 Task: Add Attachment from computer to Card Card0000000005 in Board Board0000000002 in Workspace WS0000000001 in Trello. Add Cover Purple to Card Card0000000005 in Board Board0000000002 in Workspace WS0000000001 in Trello. Add "Move Card To …" Button titled Button0000000005 to "top" of the list "To Do" to Card Card0000000005 in Board Board0000000002 in Workspace WS0000000001 in Trello. Add Description DS0000000005 to Card Card0000000005 in Board Board0000000002 in Workspace WS0000000001 in Trello. Add Comment CM0000000005 to Card Card0000000005 in Board Board0000000002 in Workspace WS0000000001 in Trello
Action: Mouse moved to (418, 293)
Screenshot: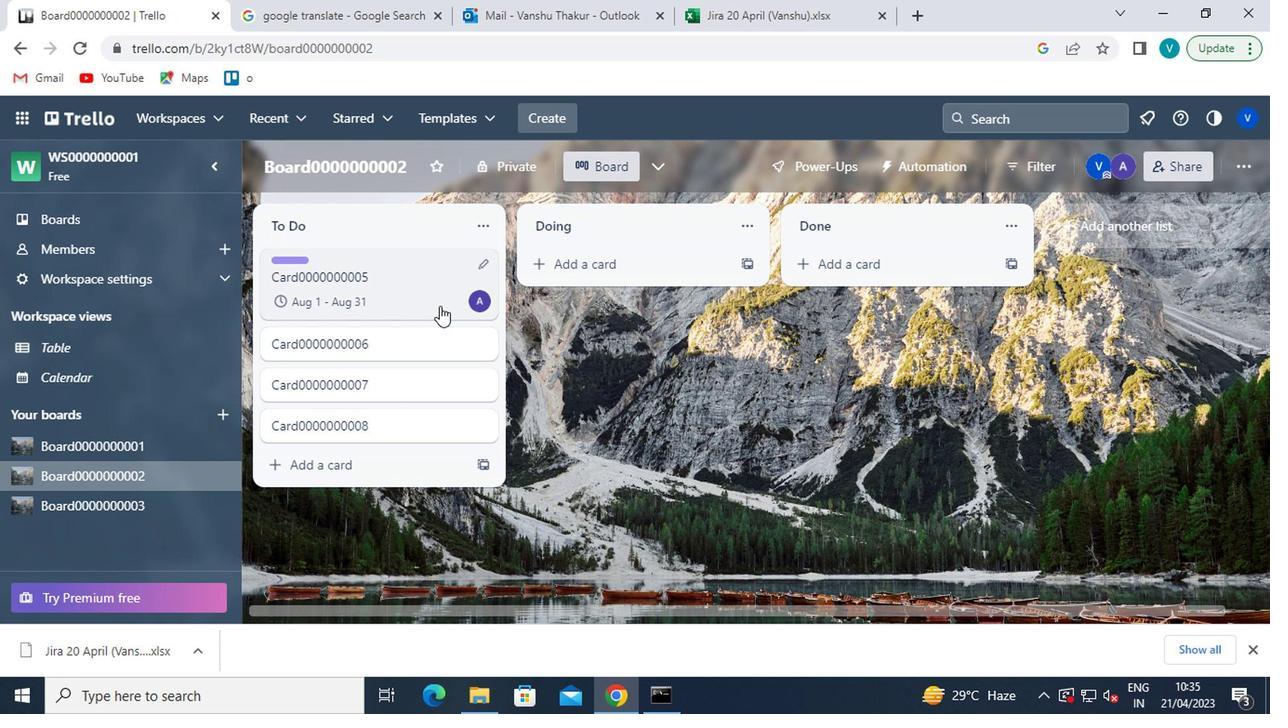 
Action: Mouse pressed left at (418, 293)
Screenshot: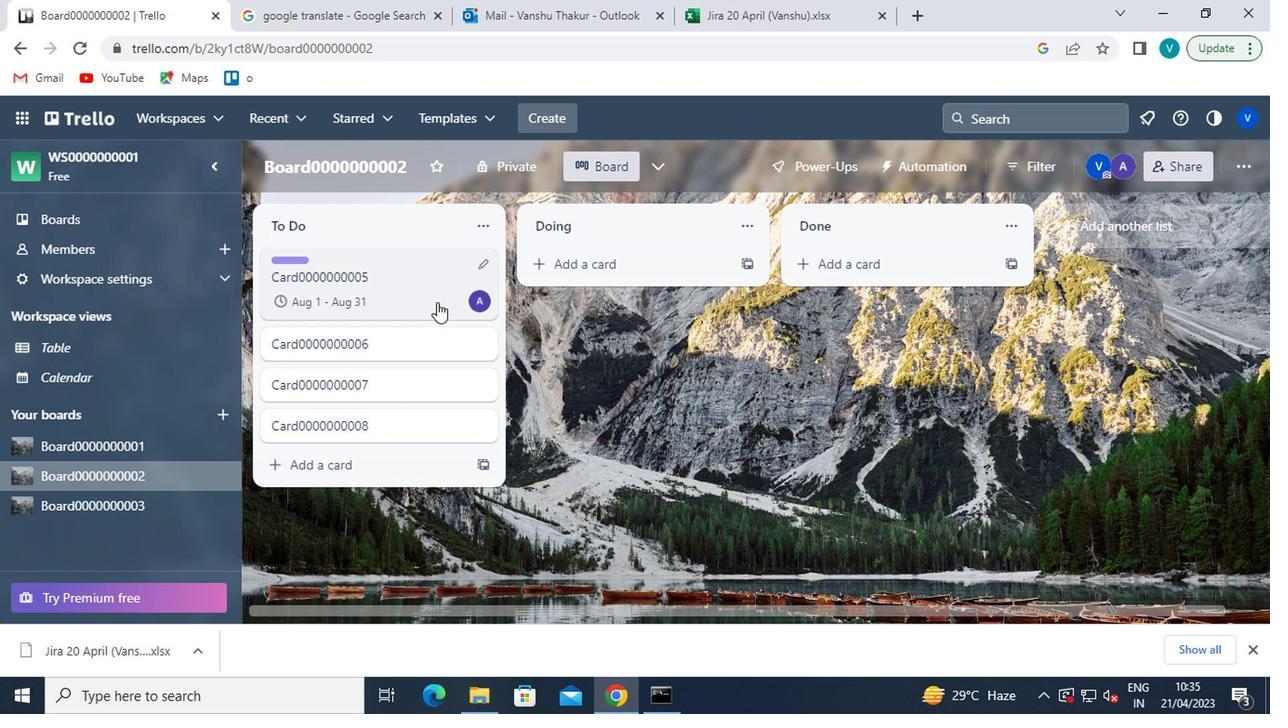 
Action: Mouse moved to (887, 487)
Screenshot: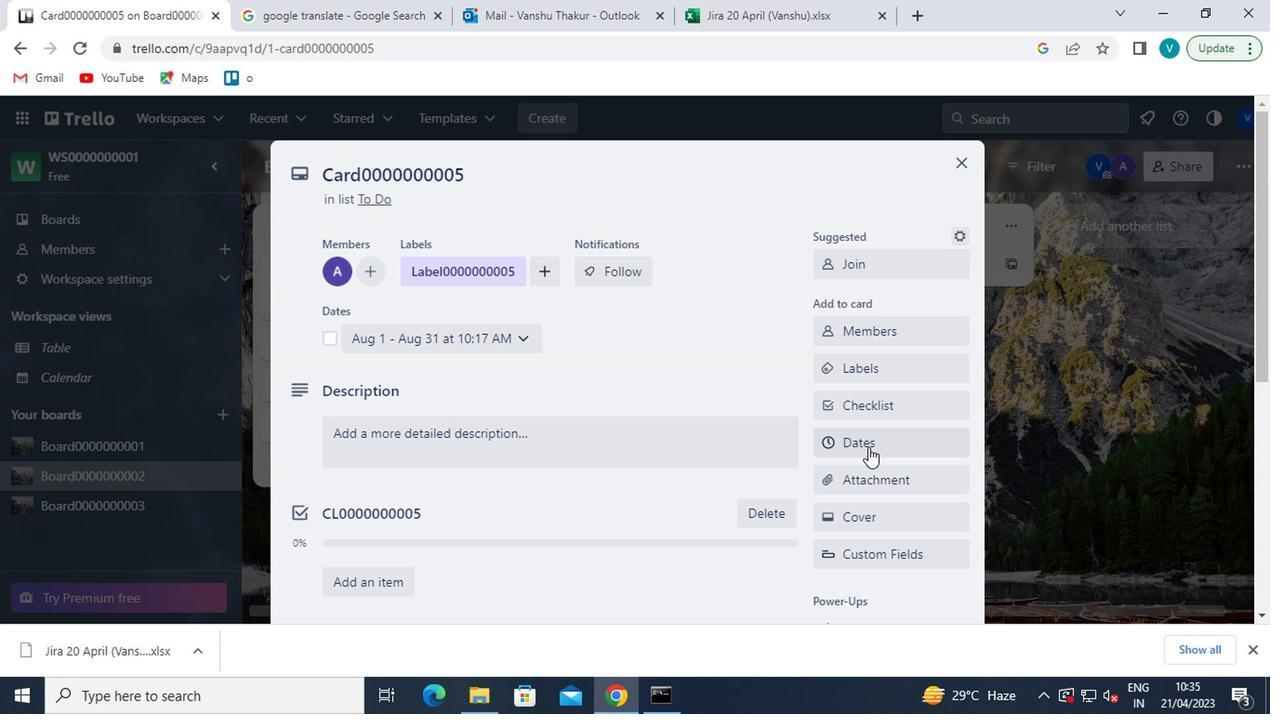 
Action: Mouse pressed left at (887, 487)
Screenshot: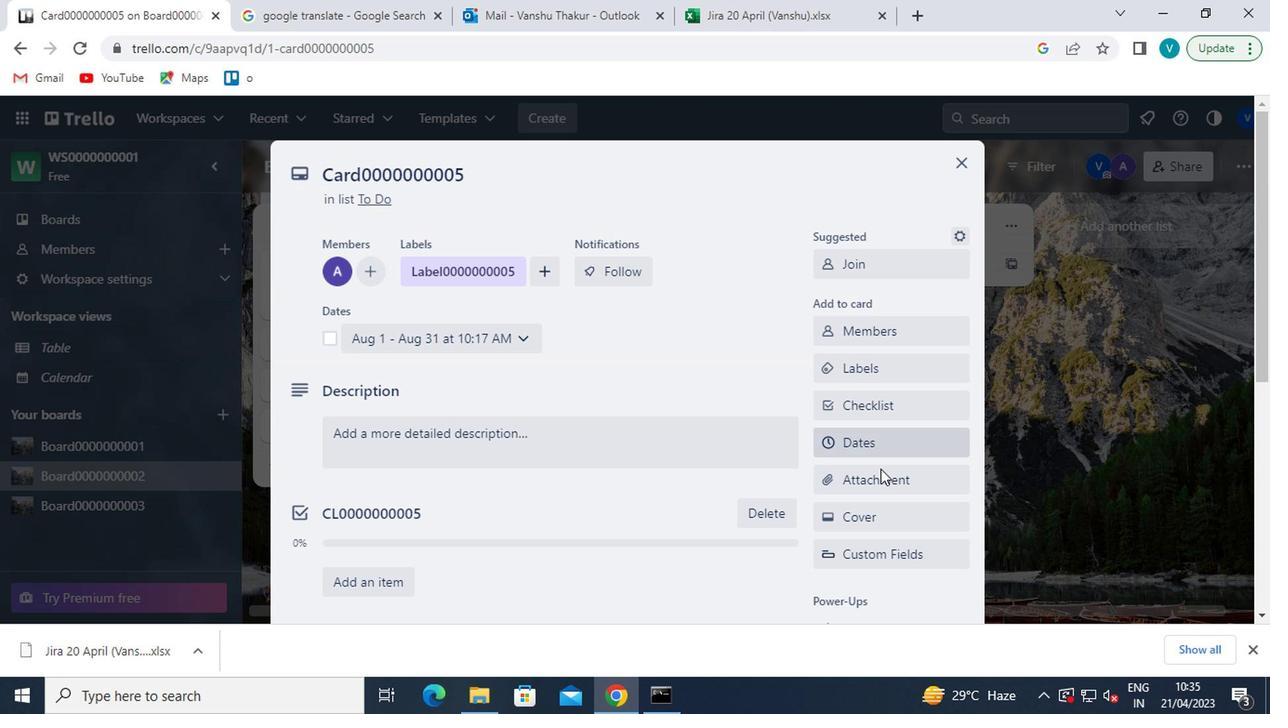 
Action: Mouse moved to (860, 197)
Screenshot: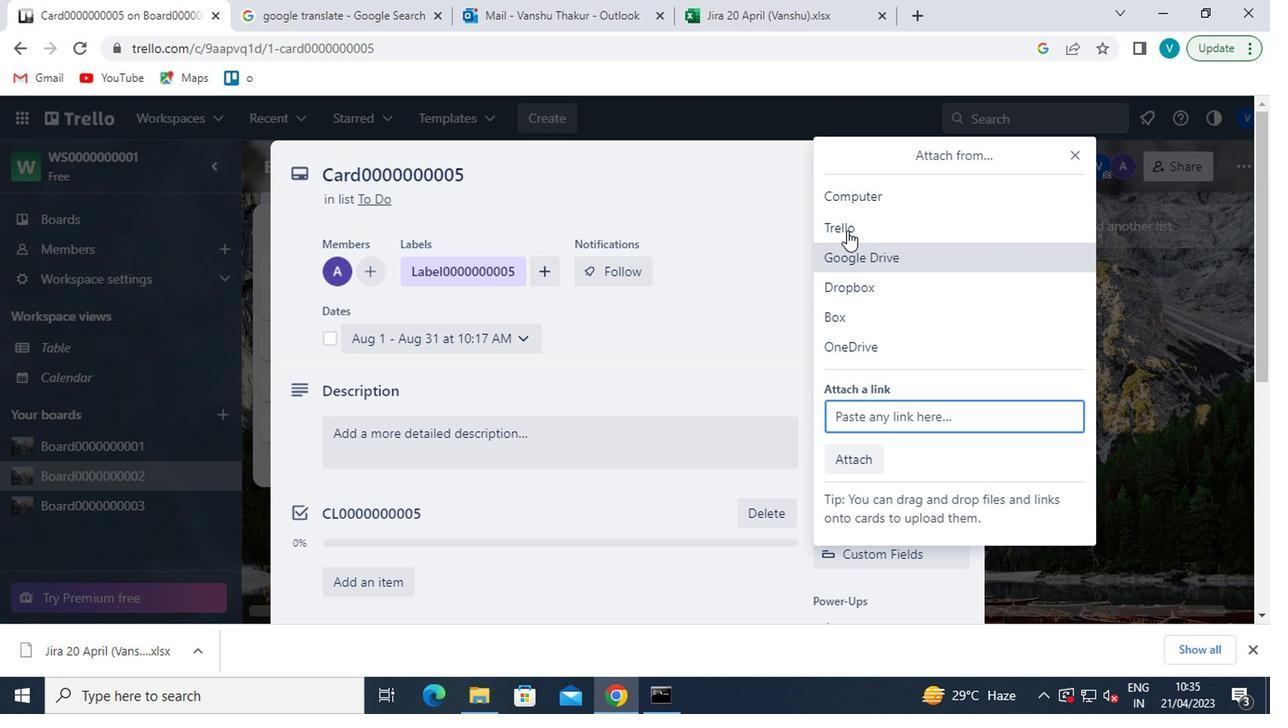 
Action: Mouse pressed left at (860, 197)
Screenshot: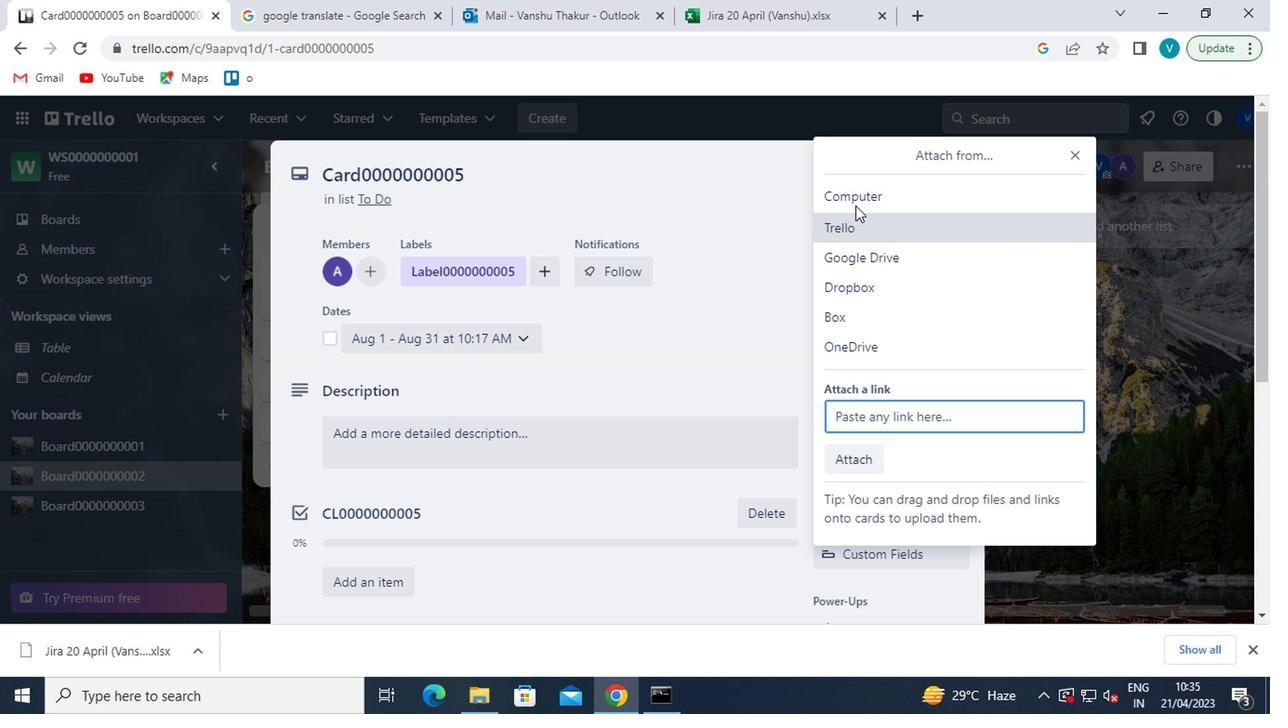 
Action: Mouse moved to (279, 309)
Screenshot: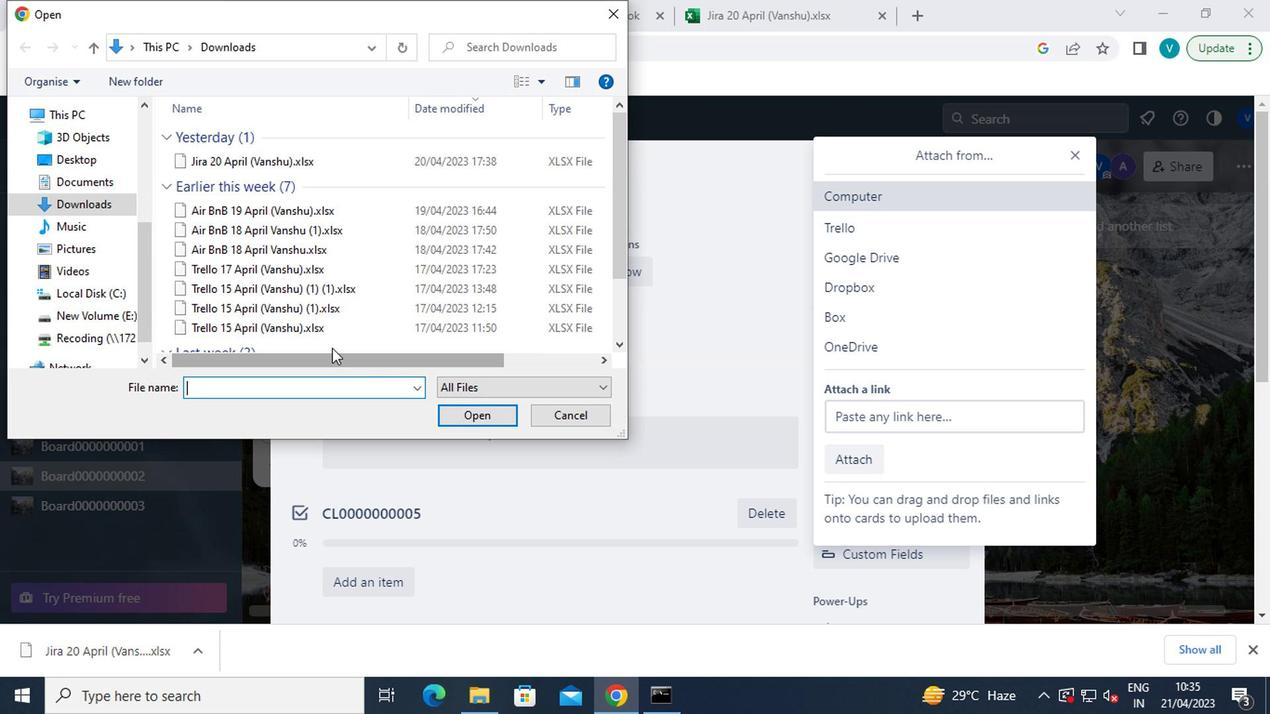 
Action: Mouse scrolled (279, 308) with delta (0, 0)
Screenshot: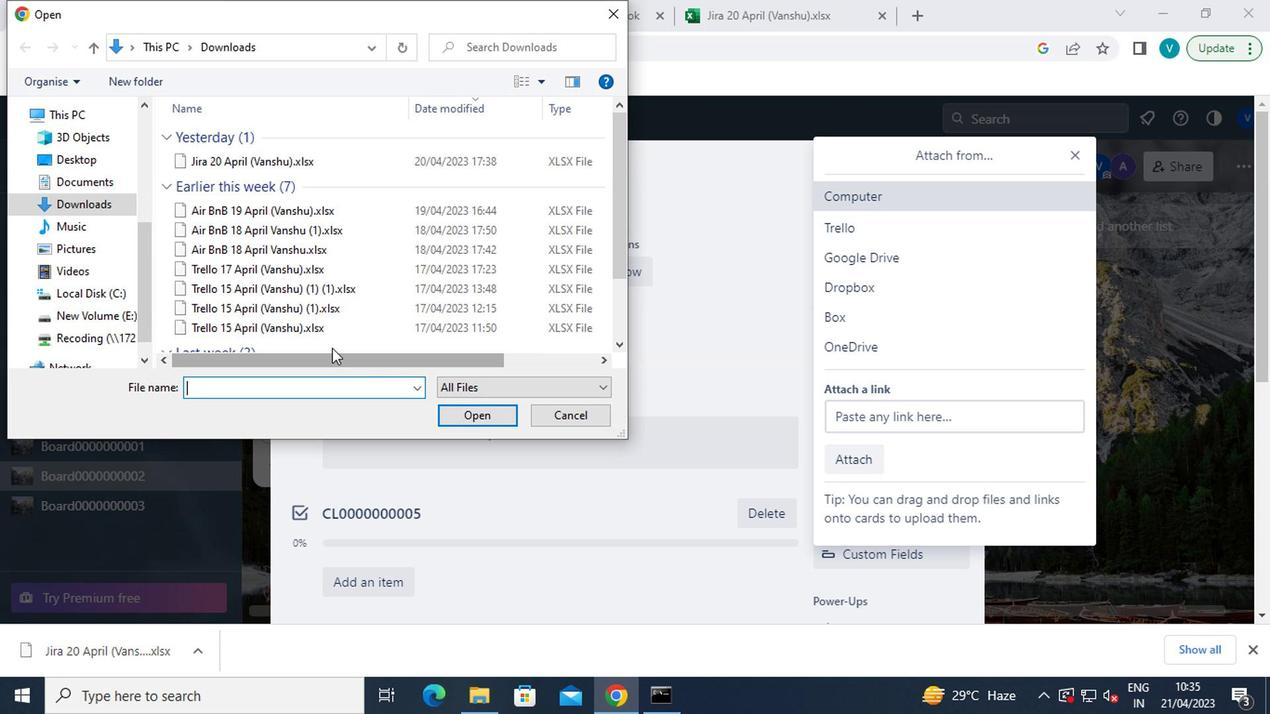 
Action: Mouse moved to (277, 306)
Screenshot: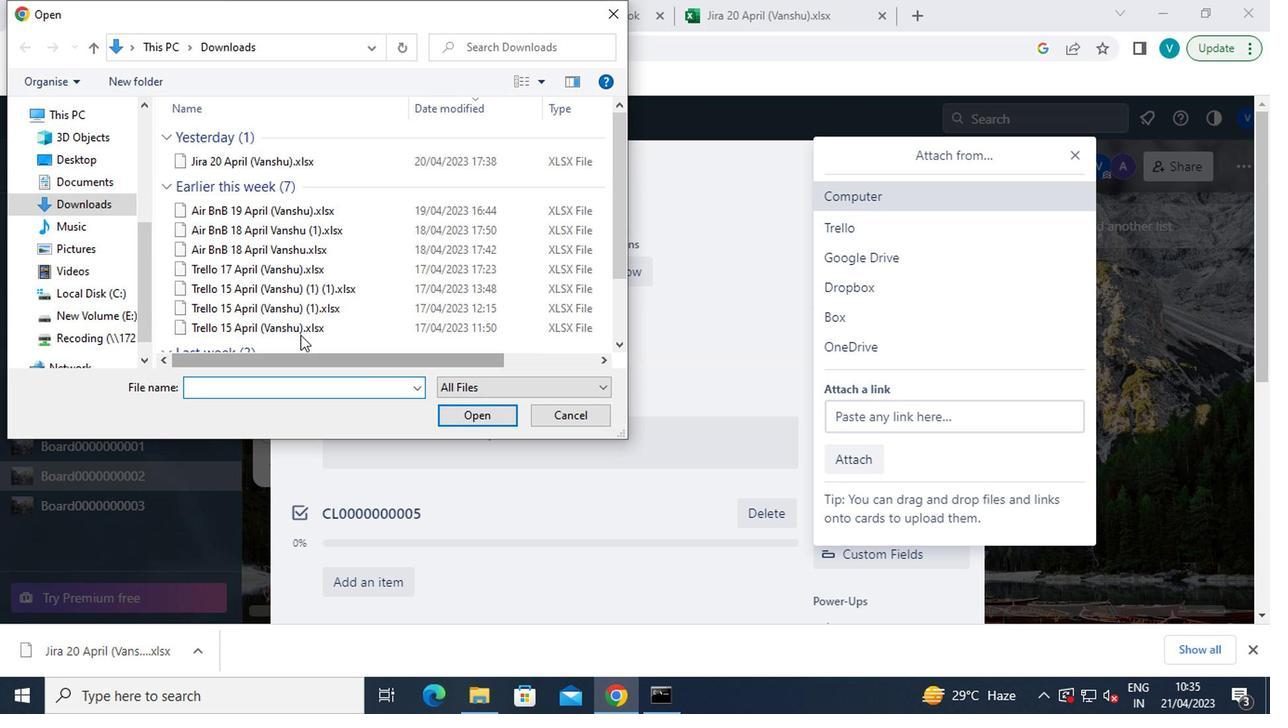 
Action: Mouse scrolled (277, 305) with delta (0, 0)
Screenshot: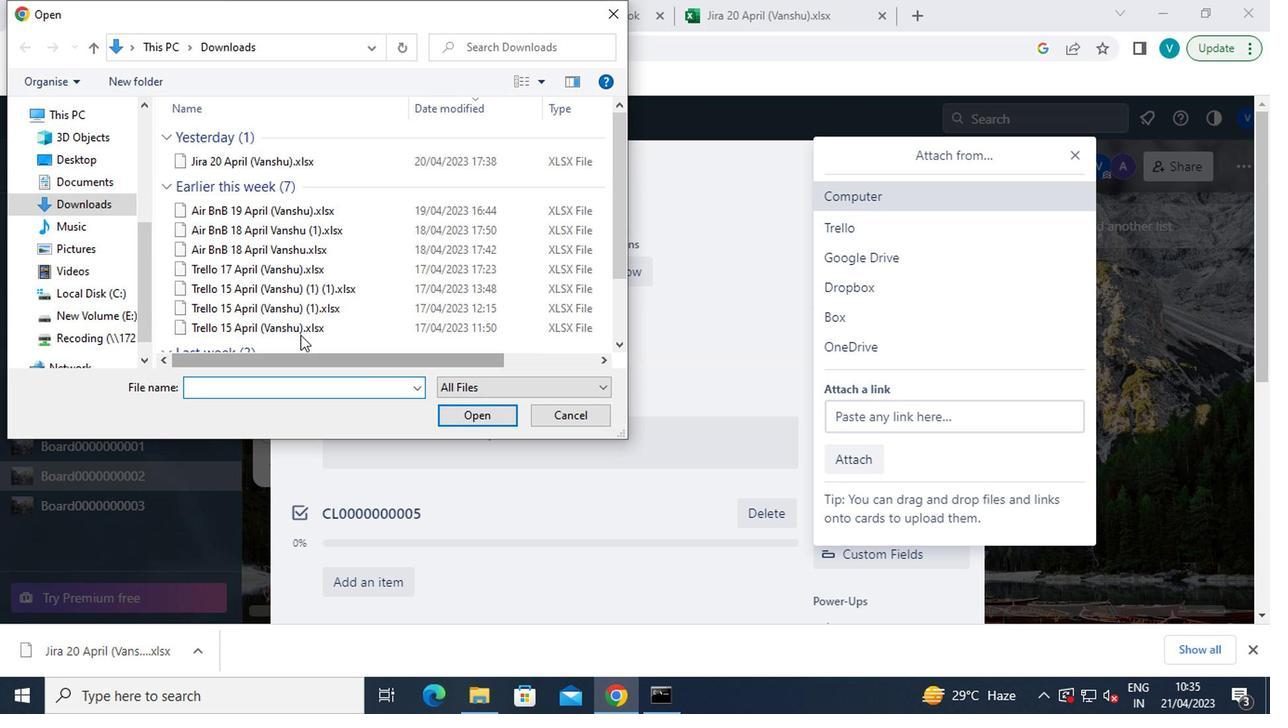 
Action: Mouse moved to (275, 304)
Screenshot: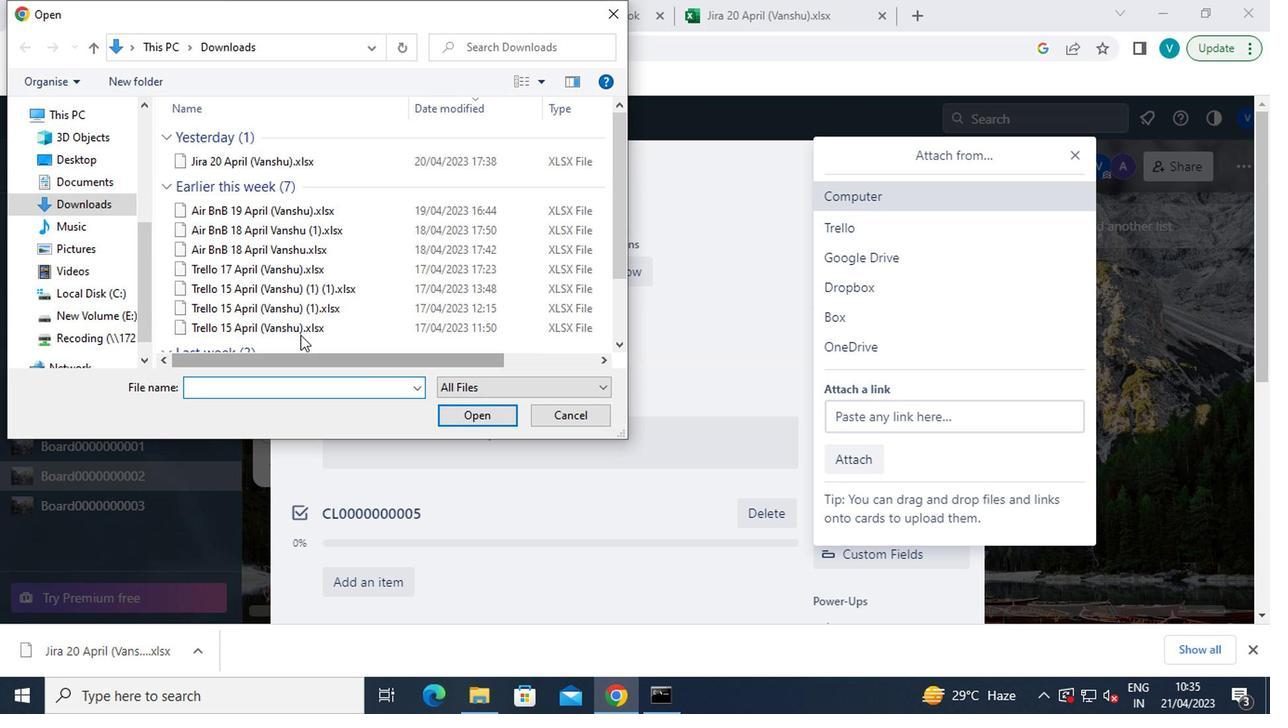 
Action: Mouse scrolled (275, 303) with delta (0, 0)
Screenshot: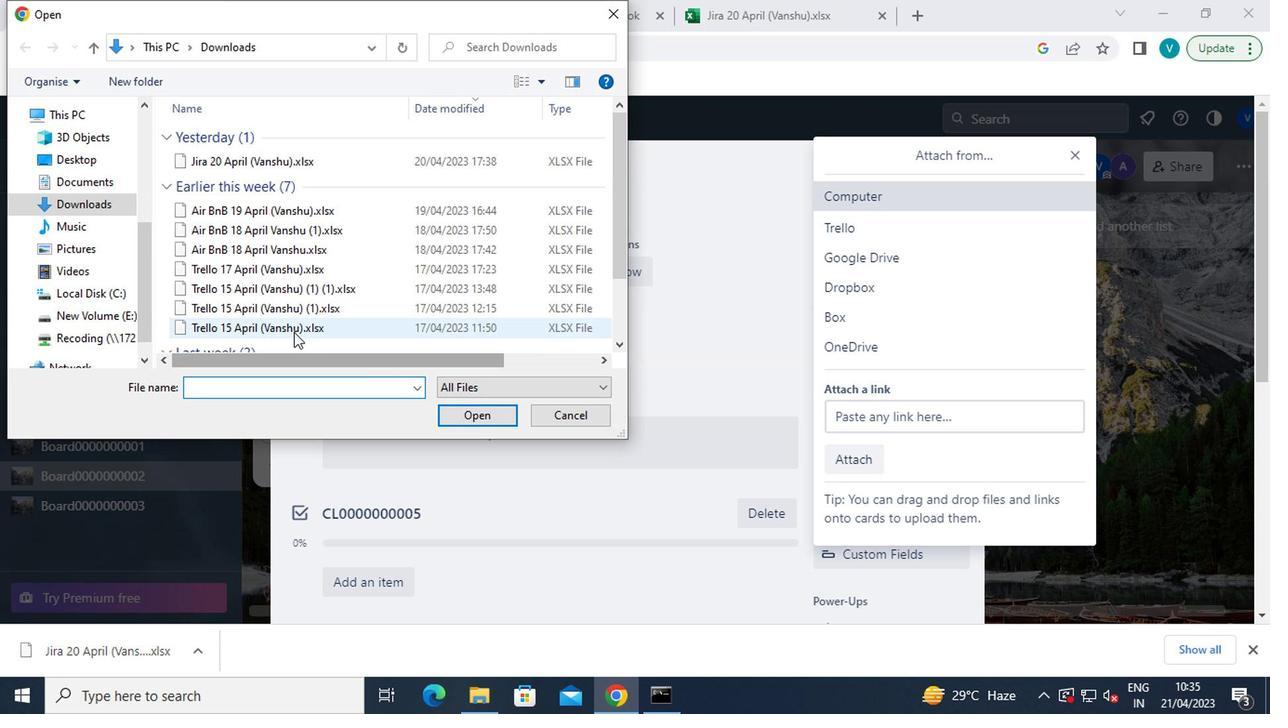
Action: Mouse moved to (274, 303)
Screenshot: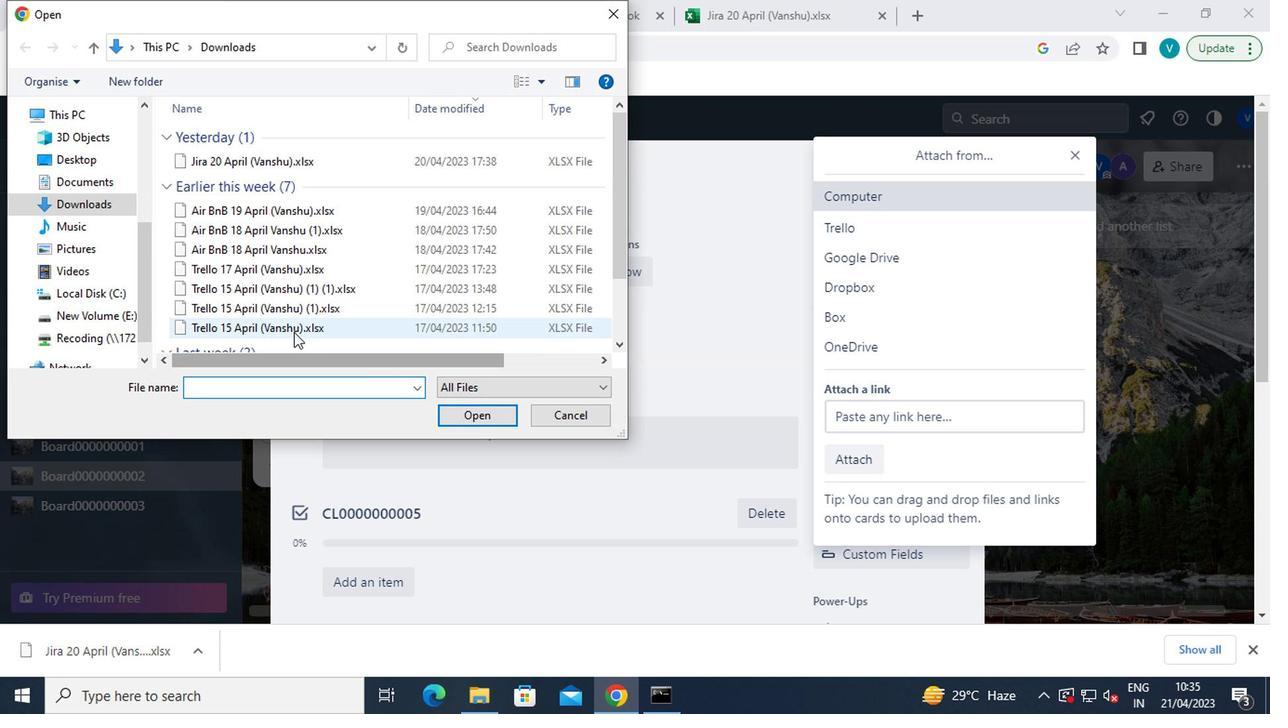 
Action: Mouse scrolled (274, 301) with delta (0, -1)
Screenshot: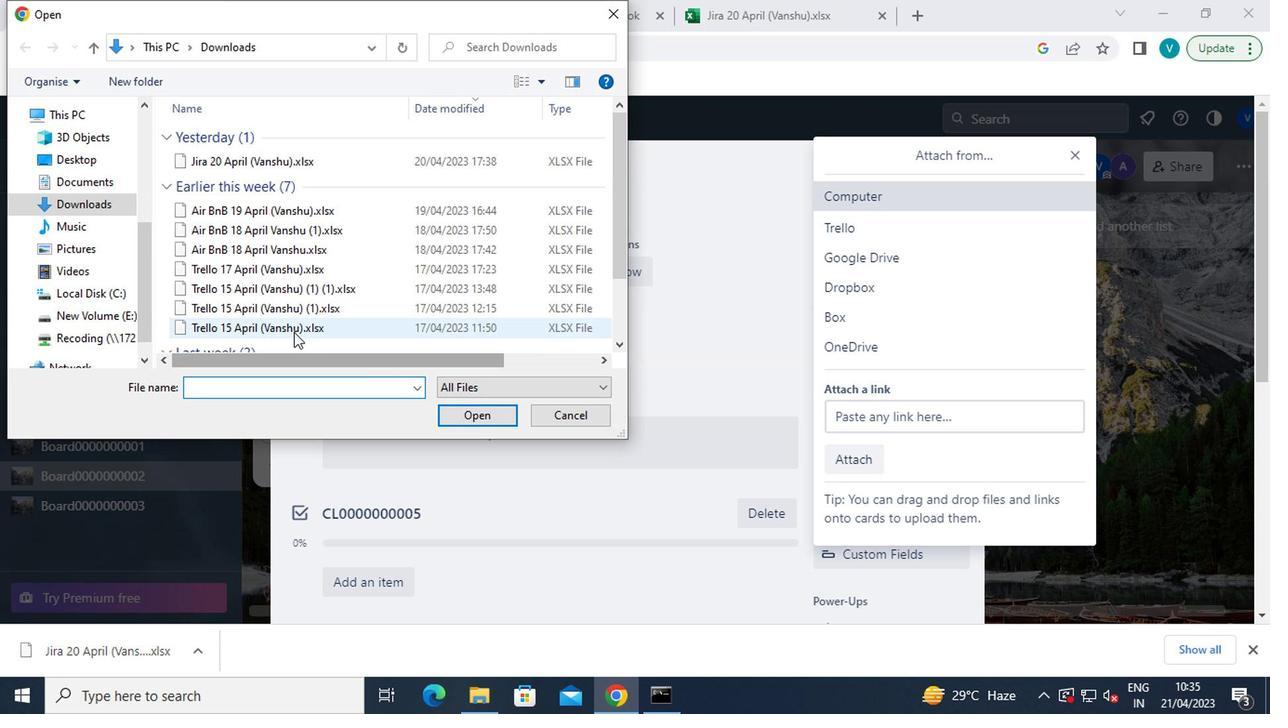 
Action: Mouse scrolled (274, 301) with delta (0, -1)
Screenshot: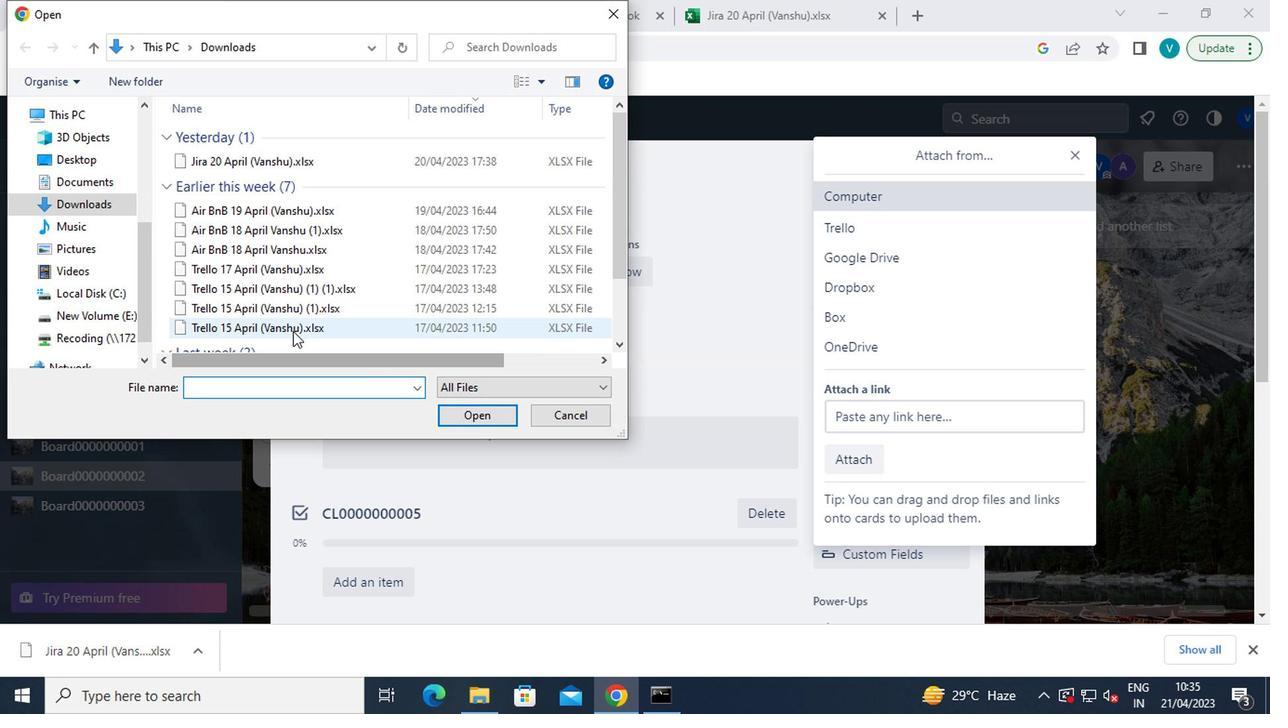 
Action: Mouse scrolled (274, 301) with delta (0, -1)
Screenshot: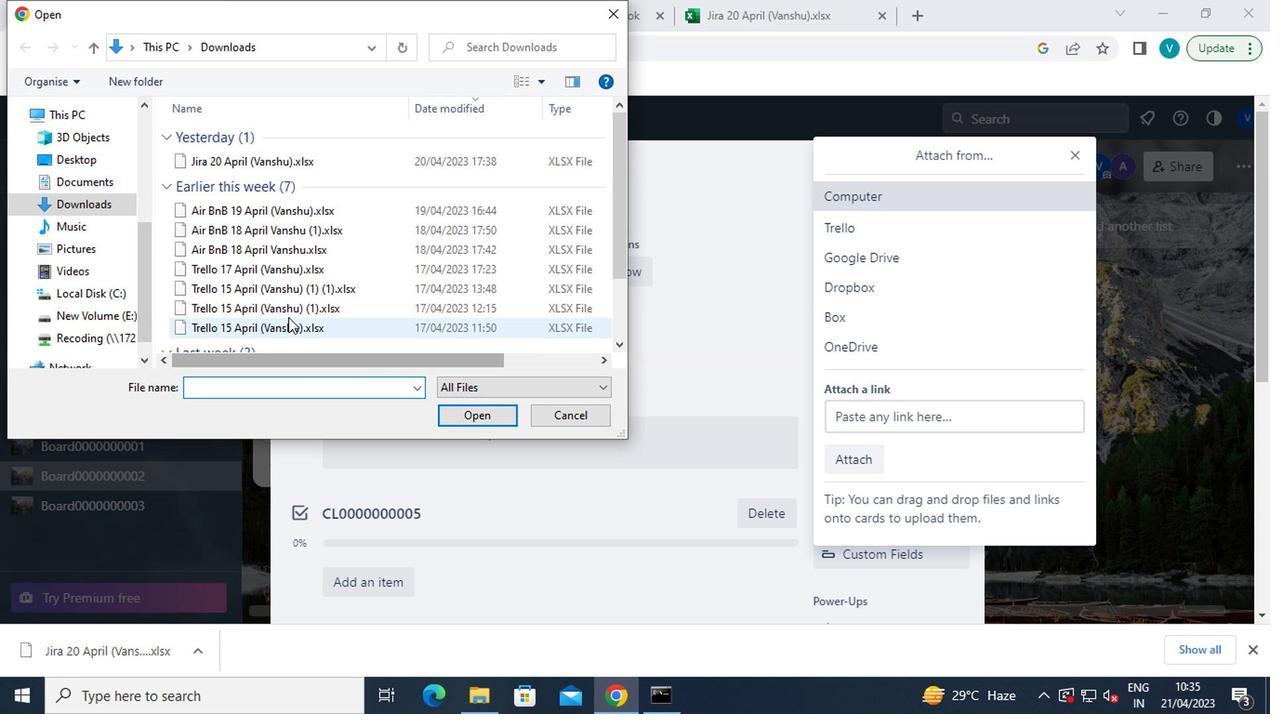 
Action: Mouse scrolled (274, 301) with delta (0, -1)
Screenshot: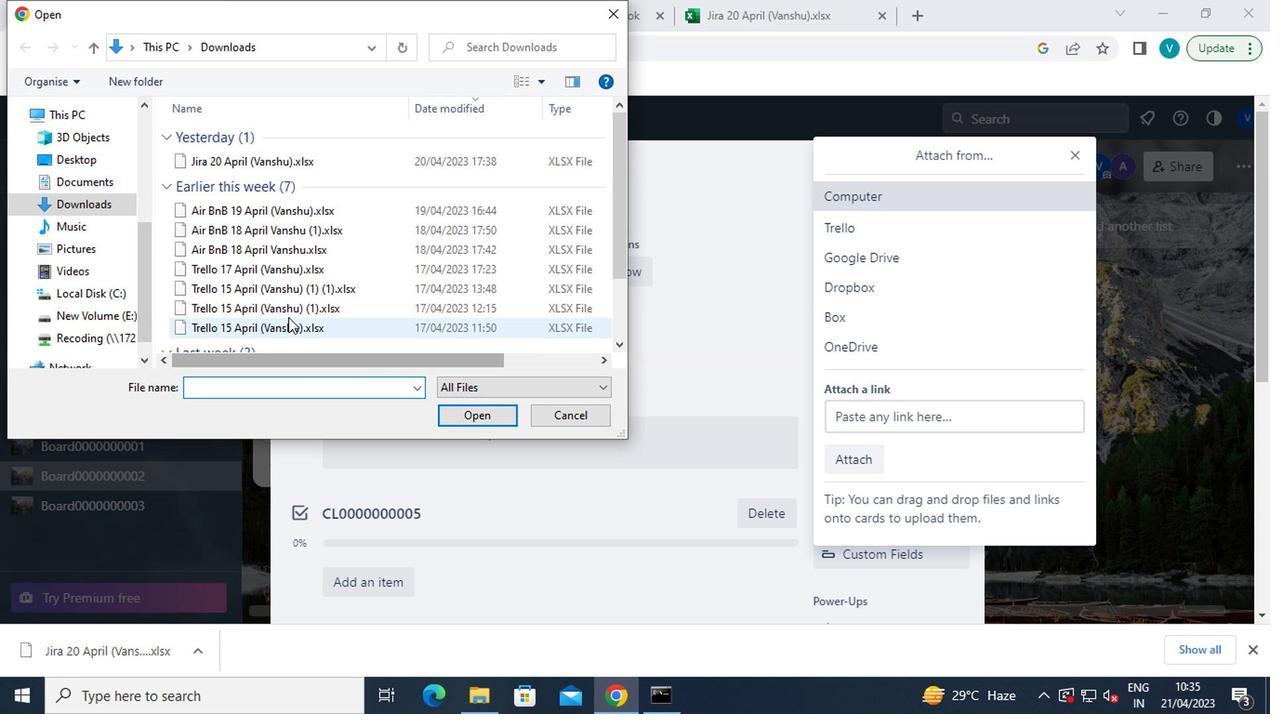 
Action: Mouse moved to (257, 337)
Screenshot: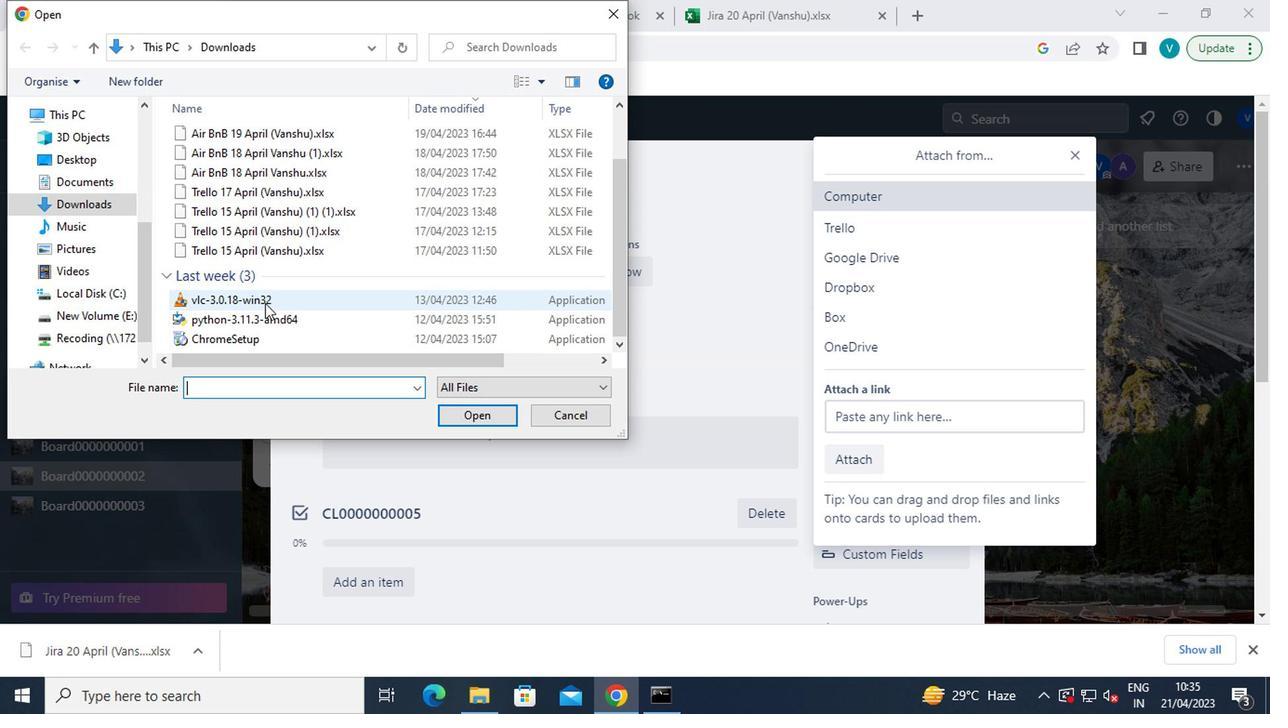 
Action: Mouse pressed left at (257, 337)
Screenshot: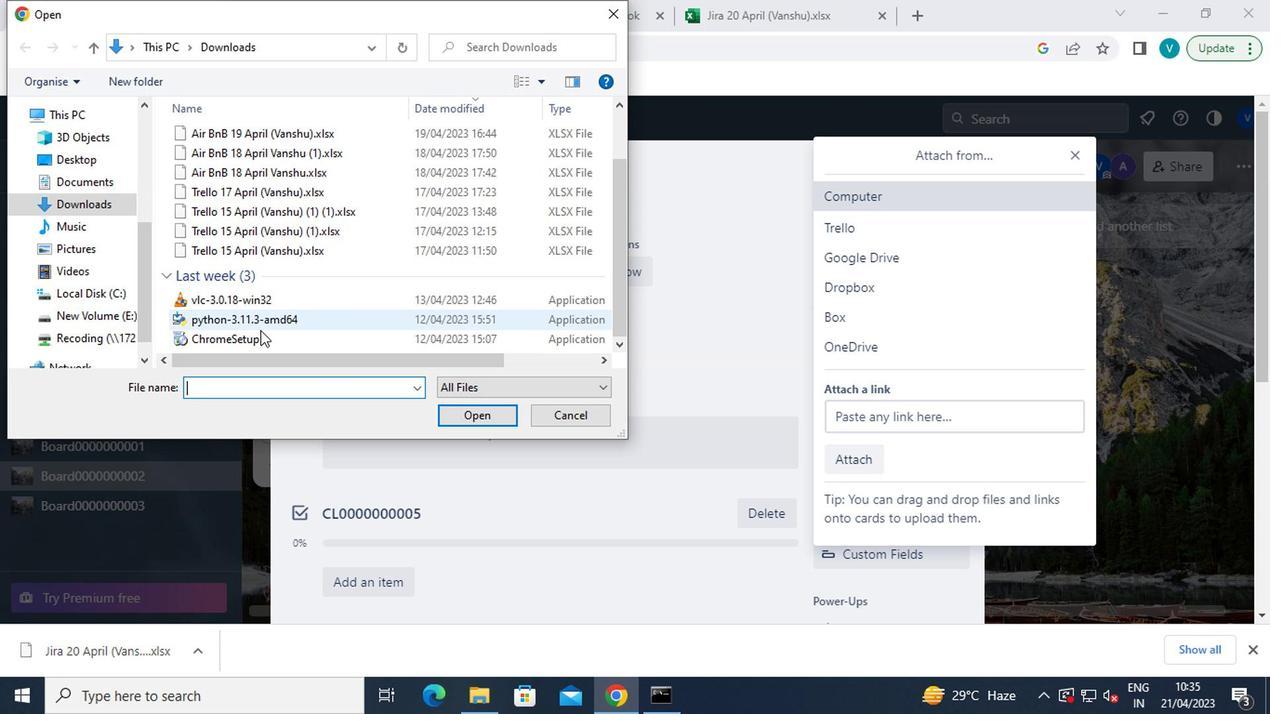 
Action: Mouse moved to (467, 419)
Screenshot: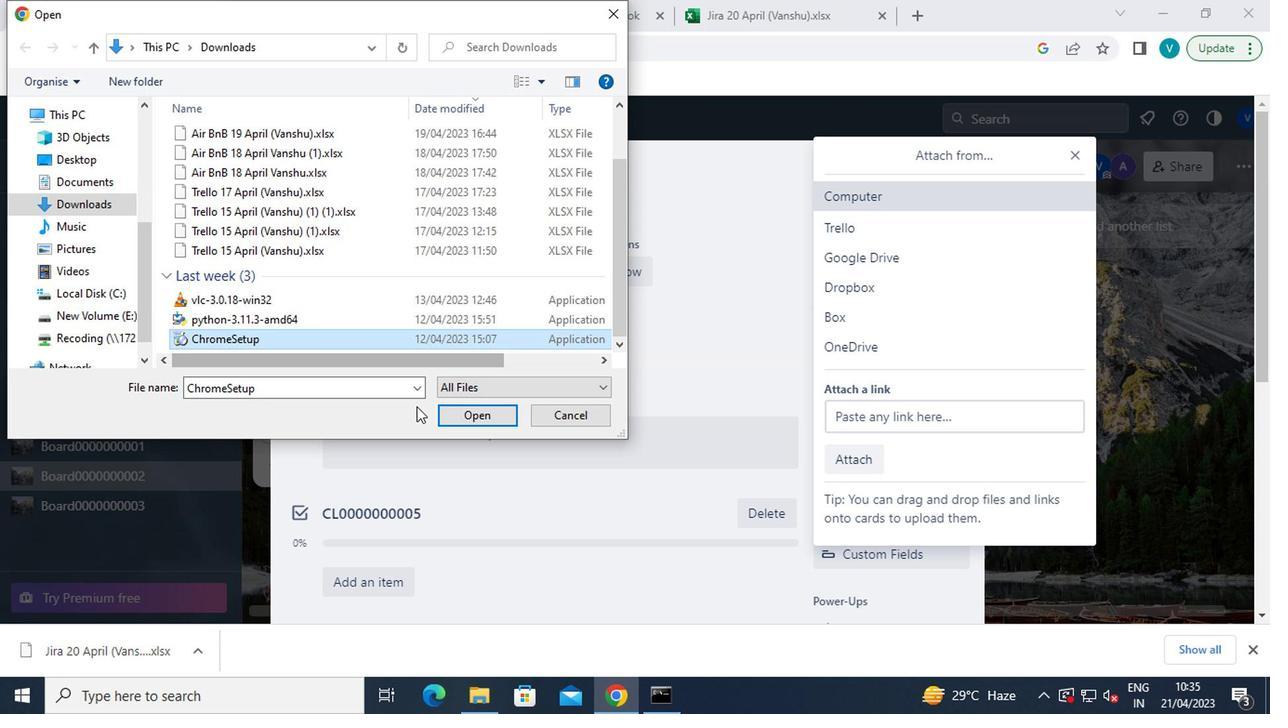 
Action: Mouse pressed left at (467, 419)
Screenshot: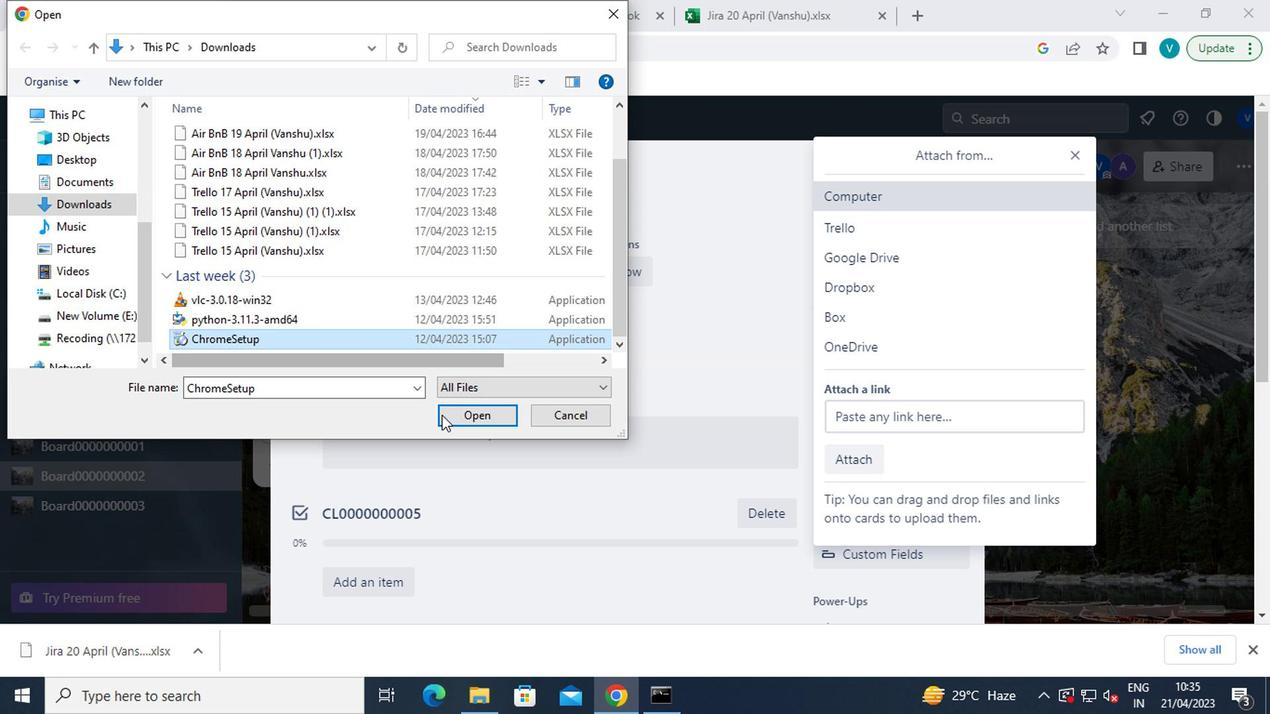 
Action: Mouse moved to (1072, 164)
Screenshot: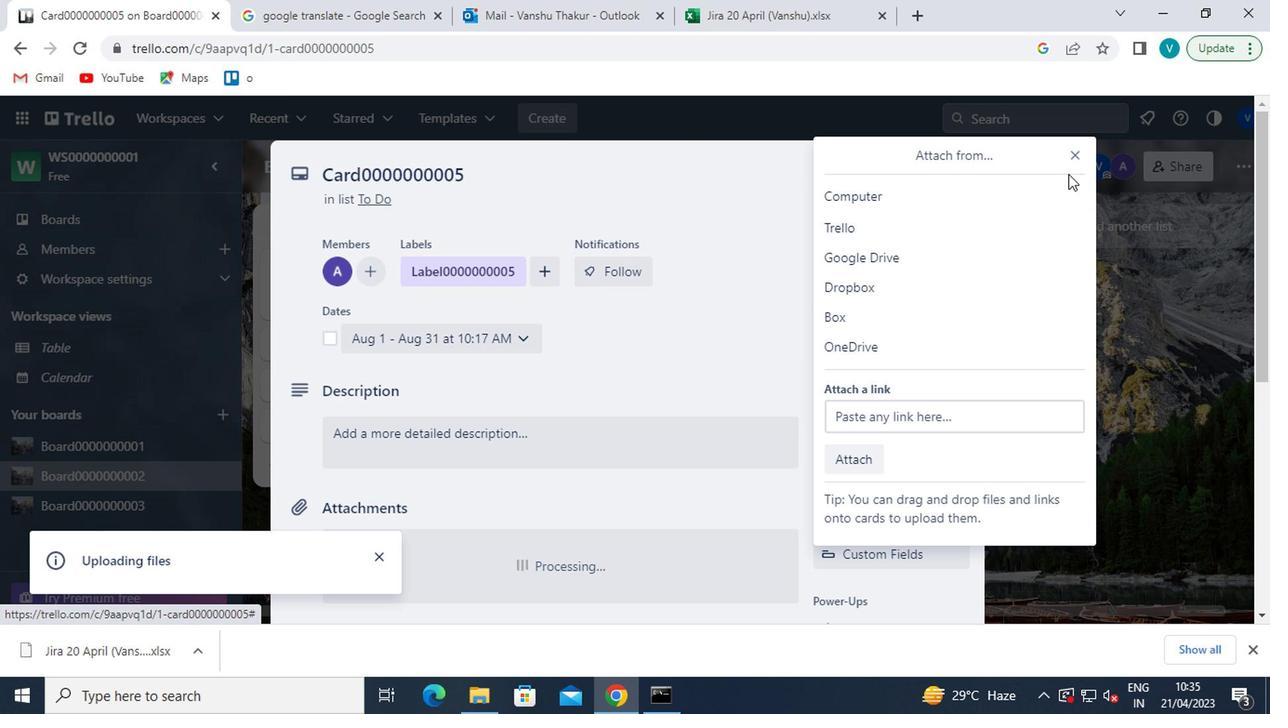 
Action: Mouse pressed left at (1072, 164)
Screenshot: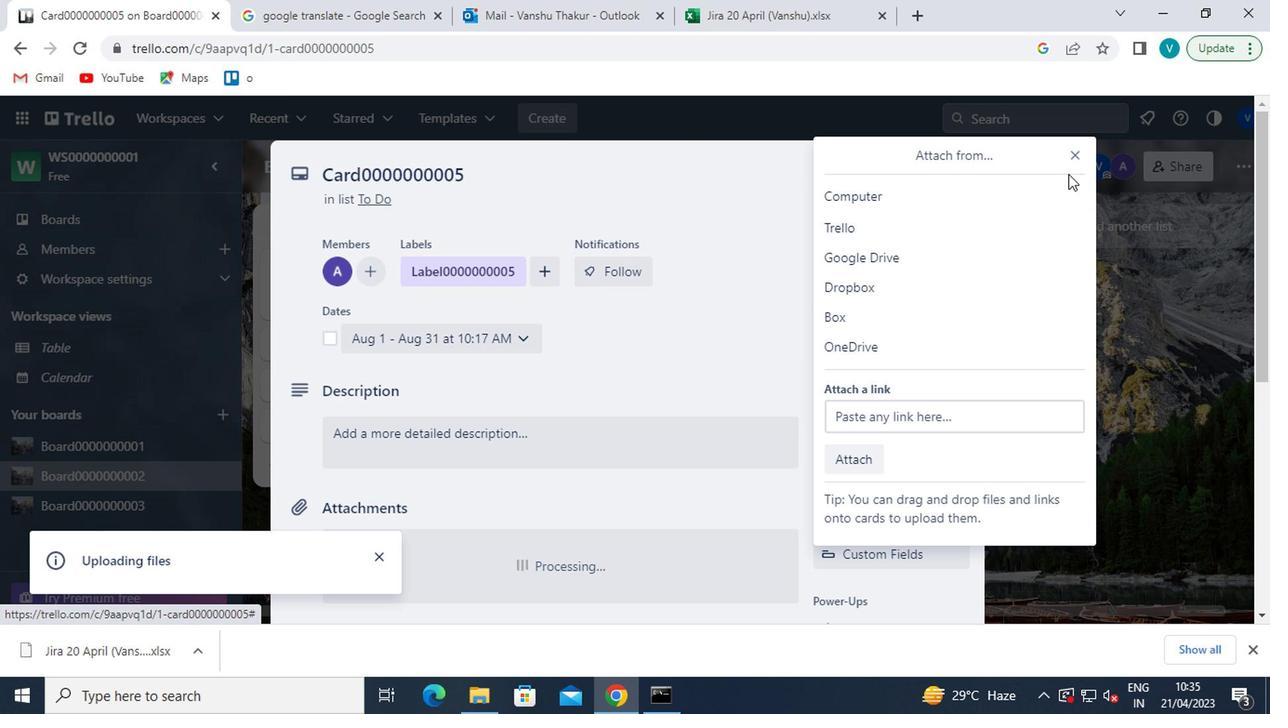 
Action: Mouse moved to (845, 510)
Screenshot: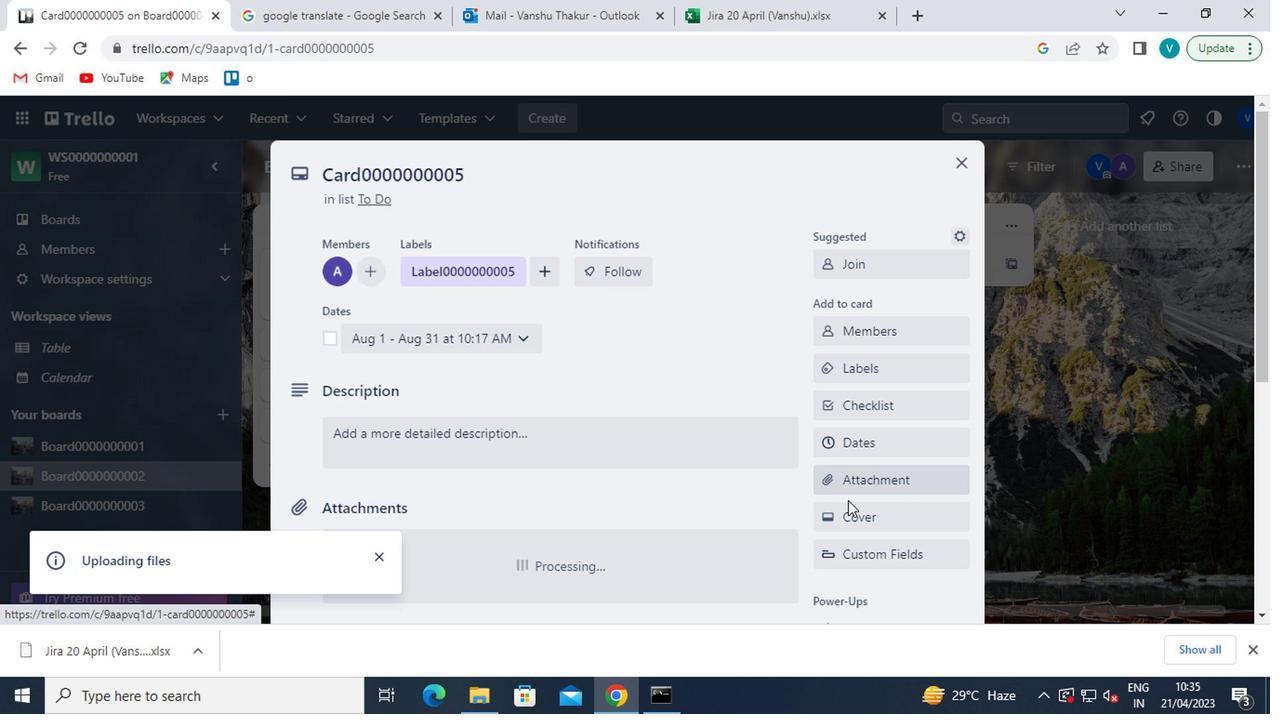 
Action: Mouse pressed left at (845, 510)
Screenshot: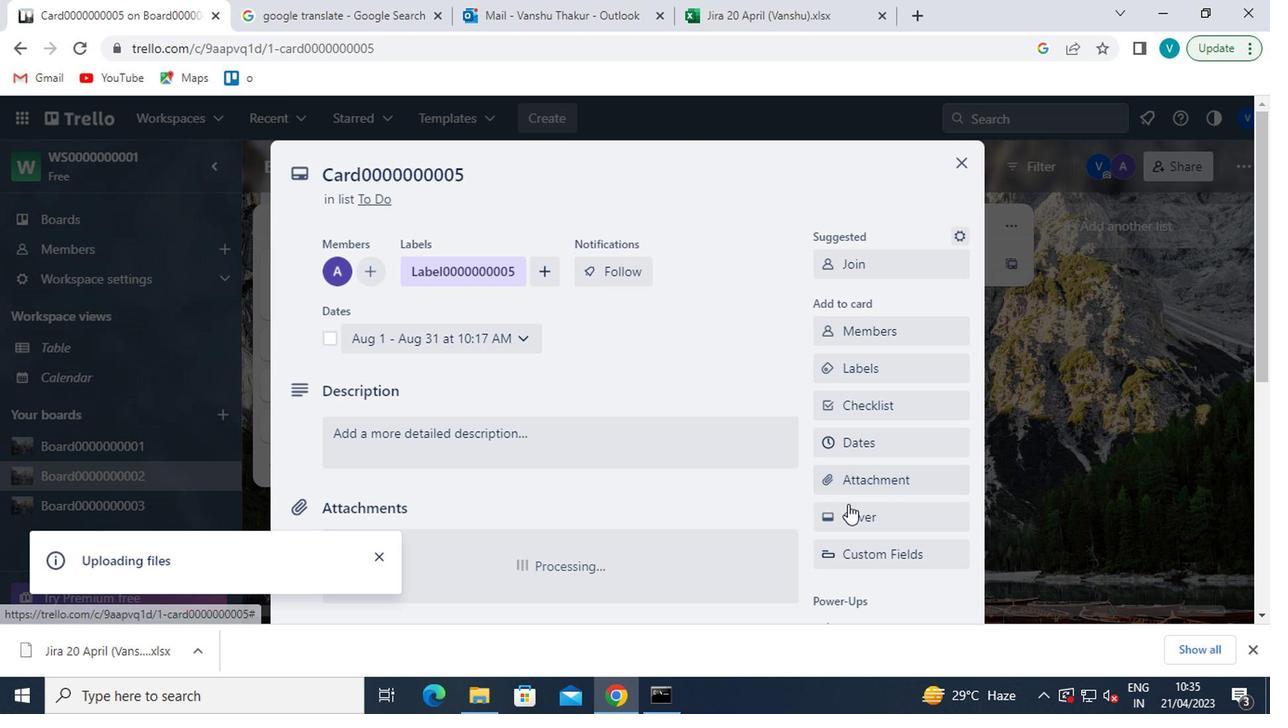 
Action: Mouse pressed left at (845, 510)
Screenshot: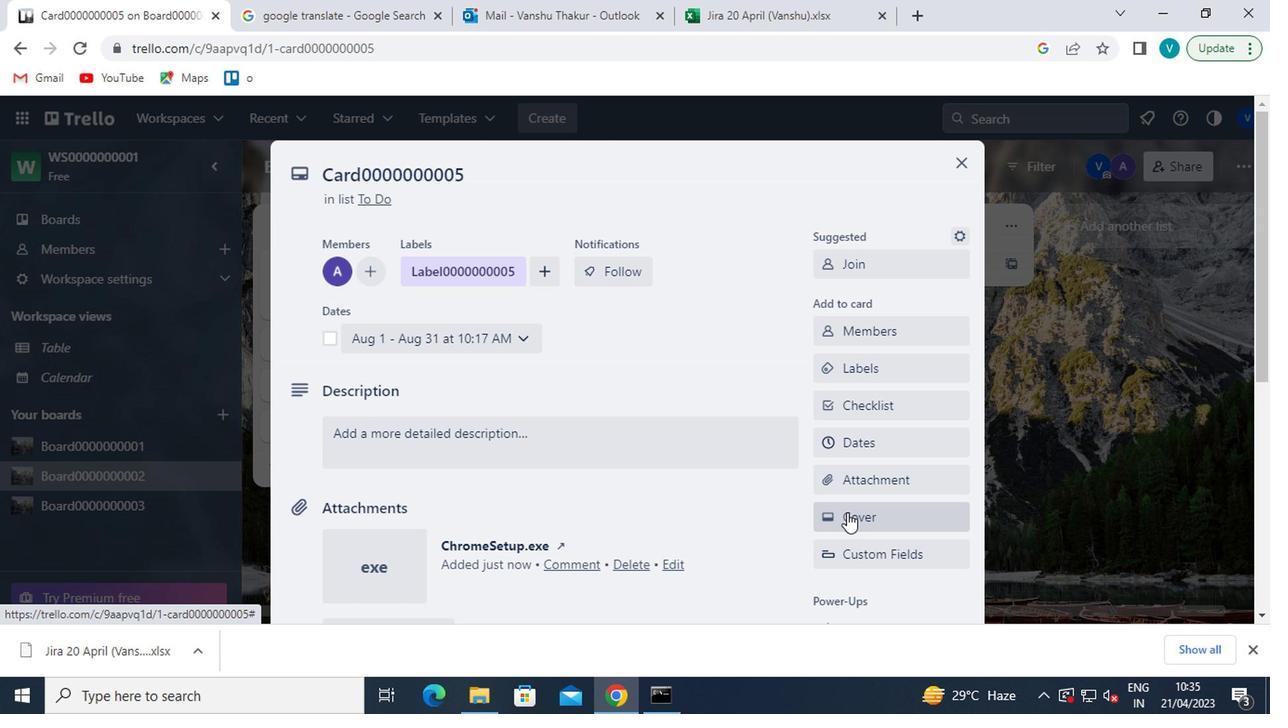 
Action: Mouse moved to (1057, 308)
Screenshot: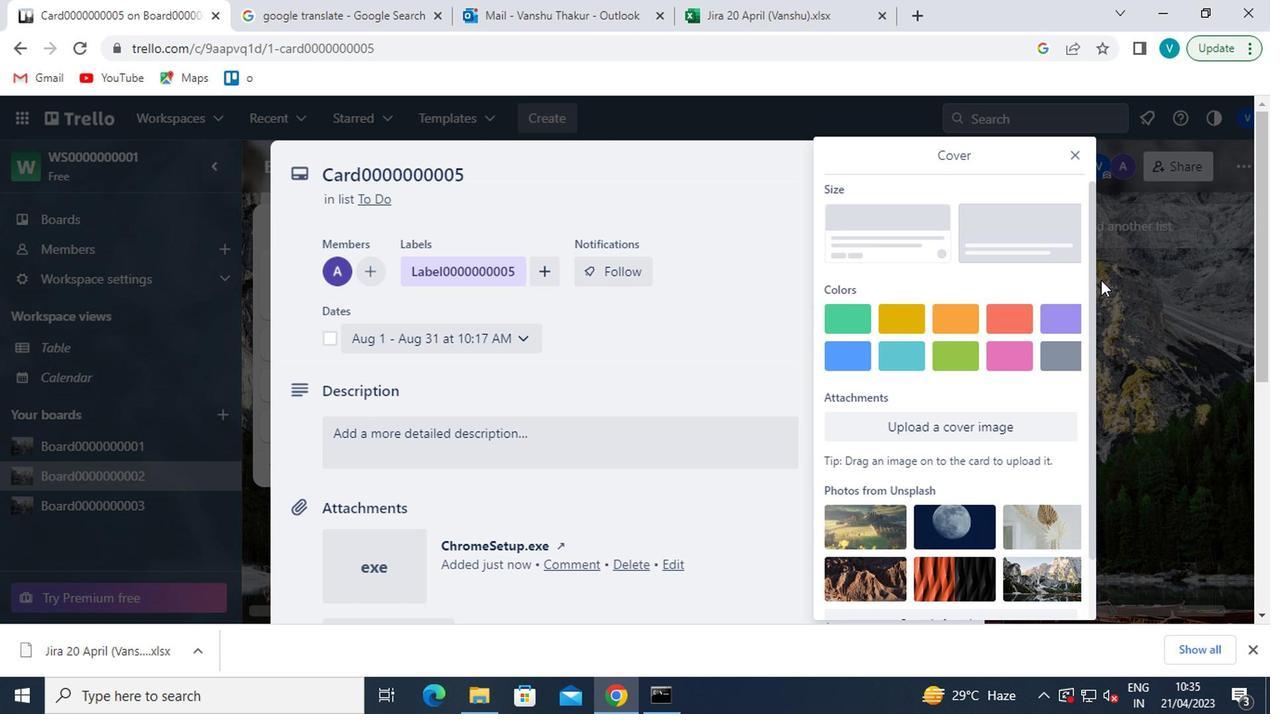 
Action: Mouse pressed left at (1057, 308)
Screenshot: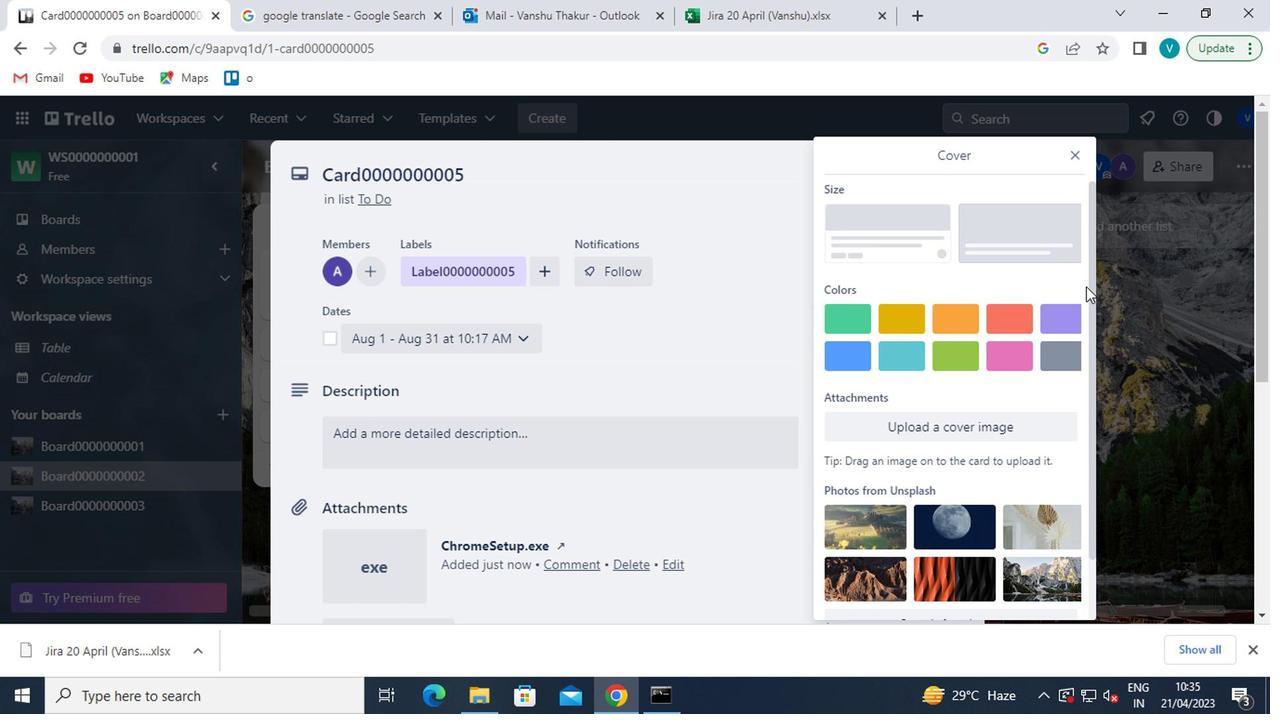 
Action: Mouse moved to (1070, 156)
Screenshot: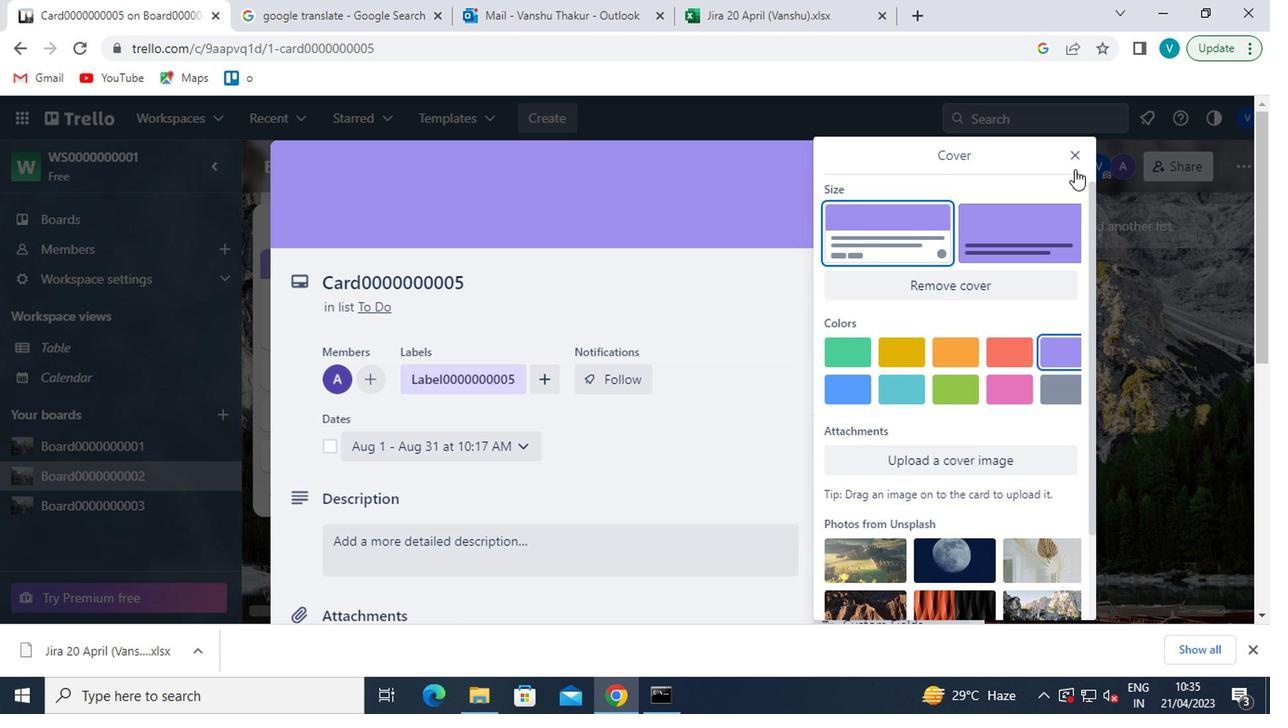 
Action: Mouse pressed left at (1070, 156)
Screenshot: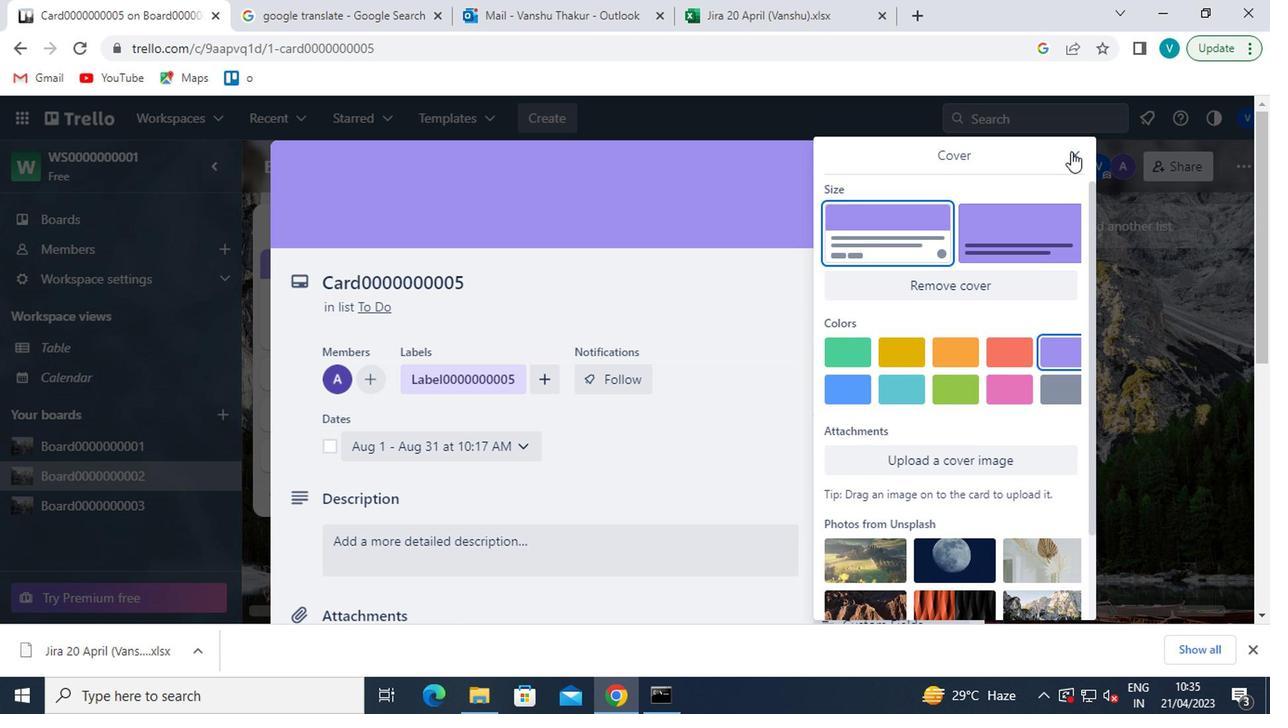 
Action: Mouse moved to (991, 338)
Screenshot: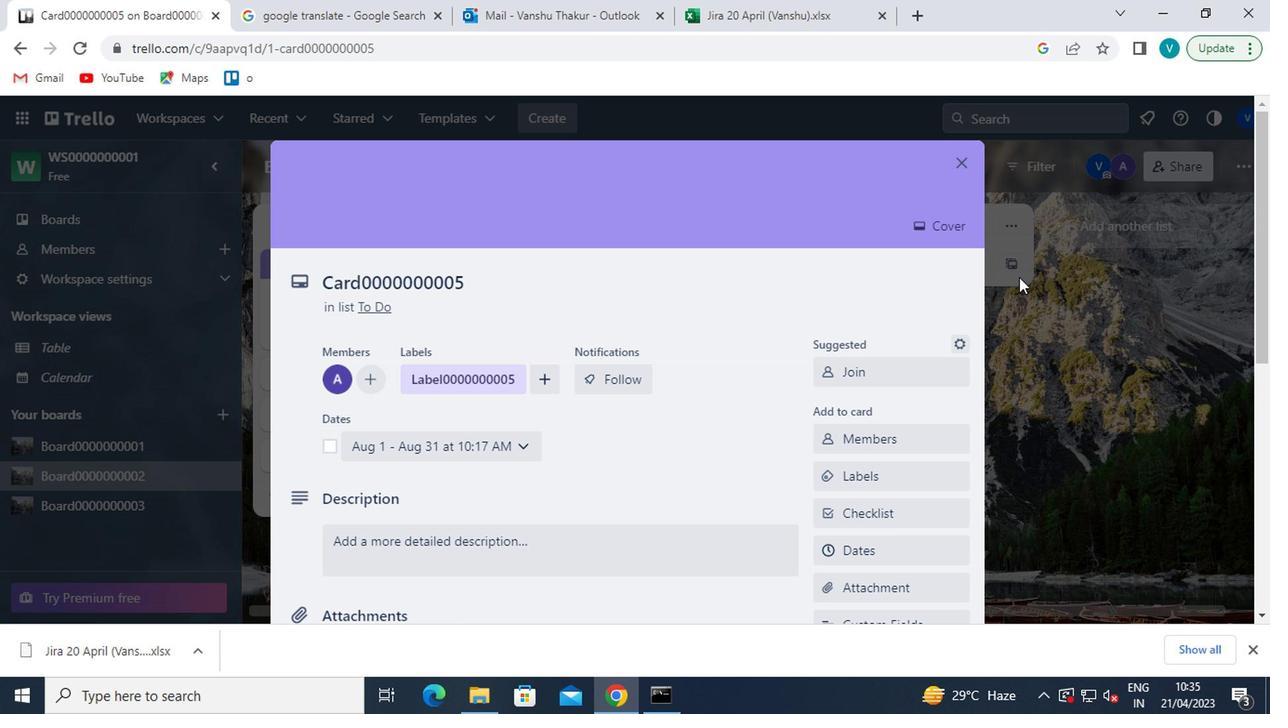 
Action: Mouse scrolled (991, 337) with delta (0, 0)
Screenshot: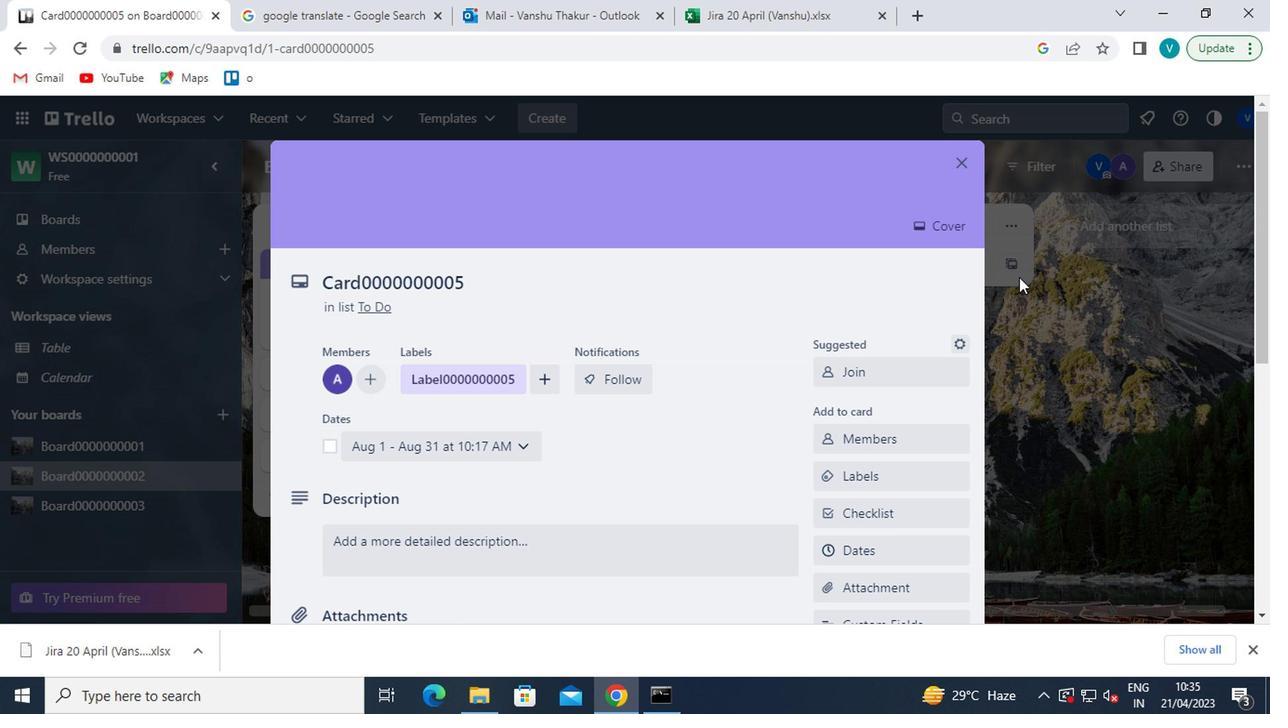 
Action: Mouse moved to (983, 350)
Screenshot: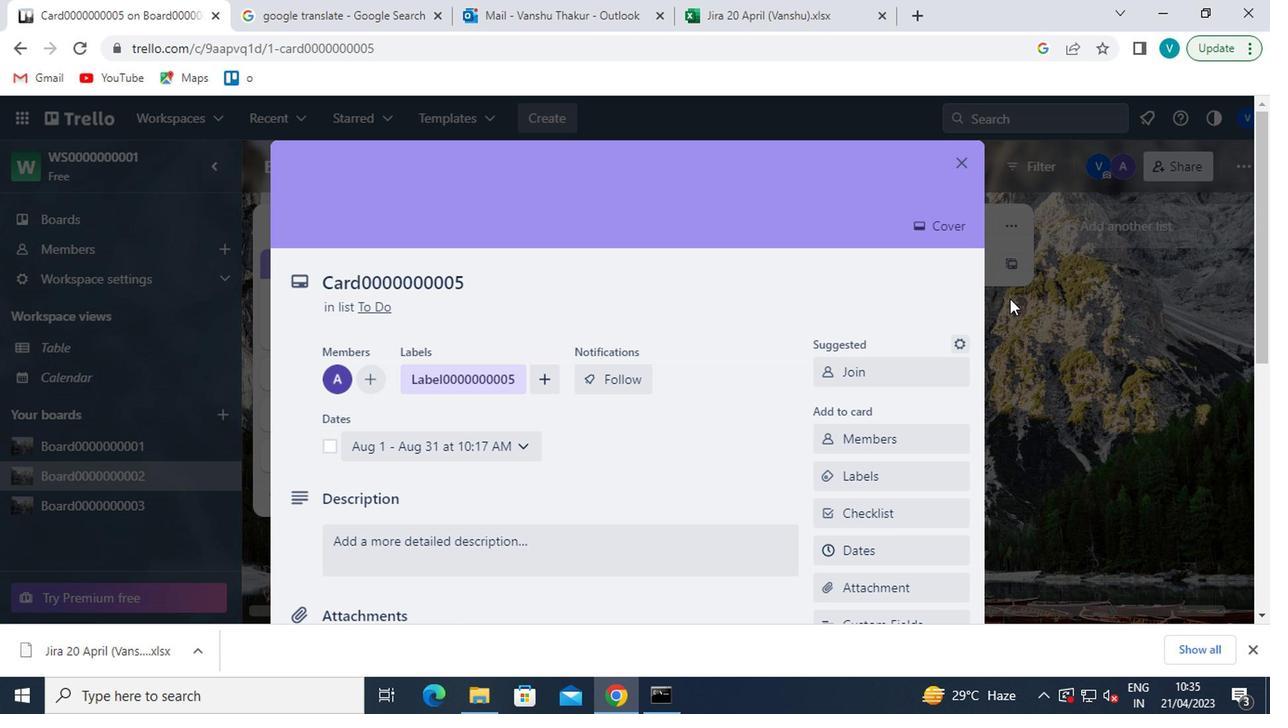 
Action: Mouse scrolled (983, 349) with delta (0, 0)
Screenshot: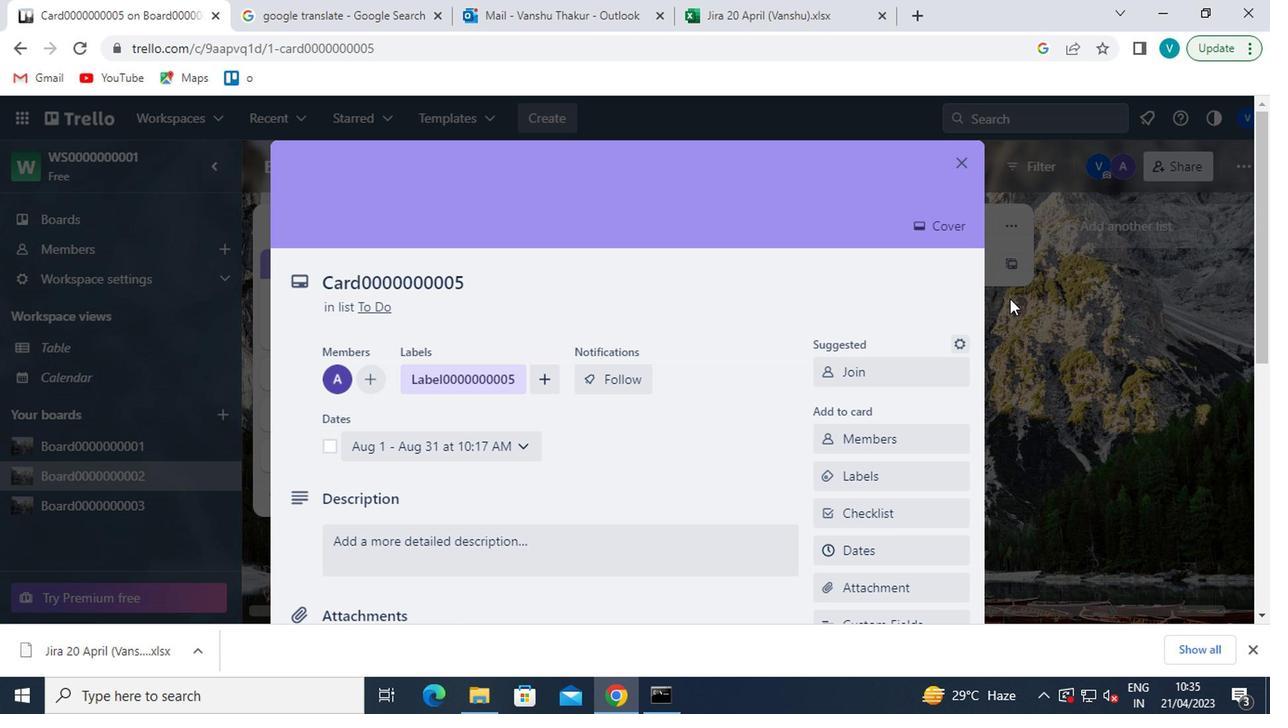 
Action: Mouse moved to (968, 364)
Screenshot: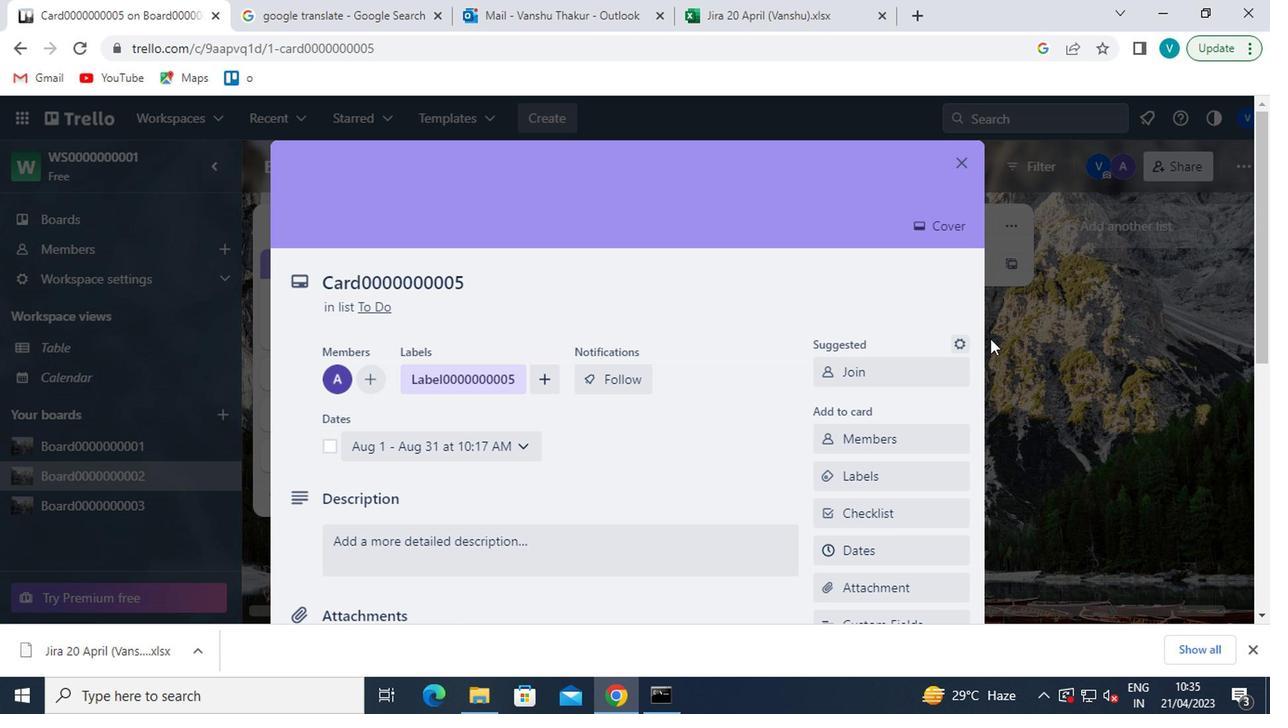
Action: Mouse scrolled (968, 363) with delta (0, 0)
Screenshot: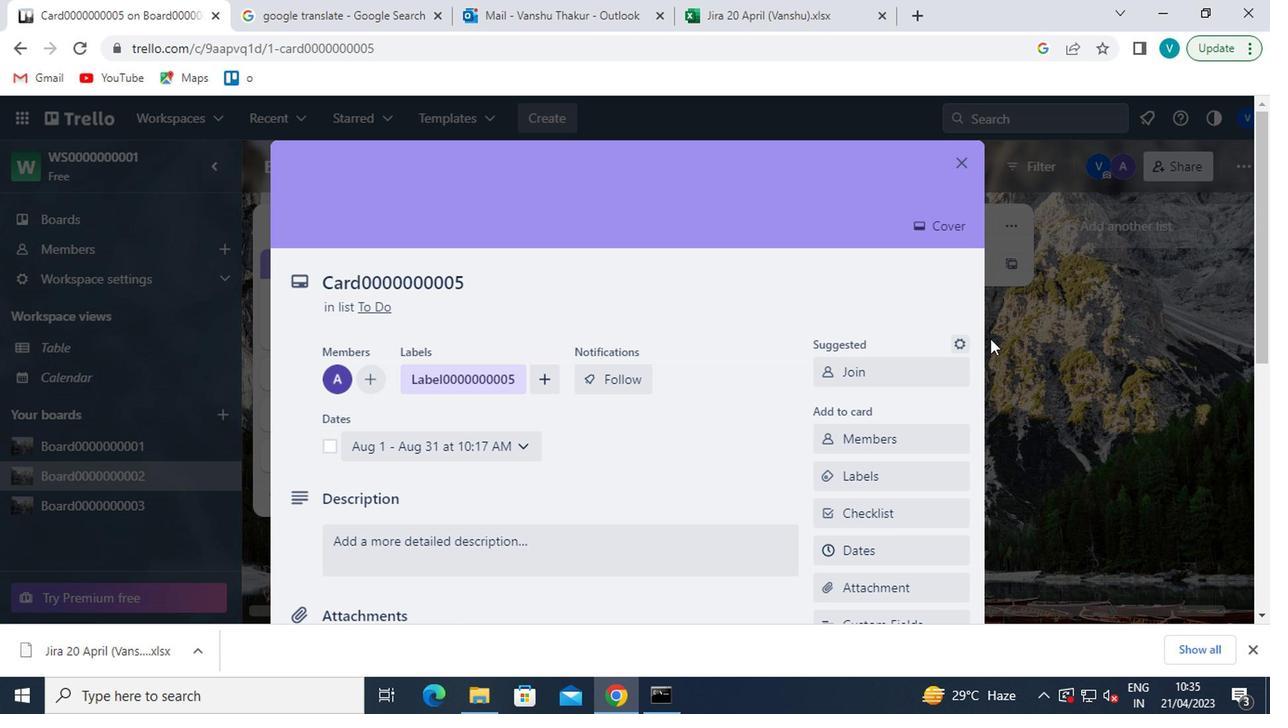 
Action: Mouse moved to (859, 502)
Screenshot: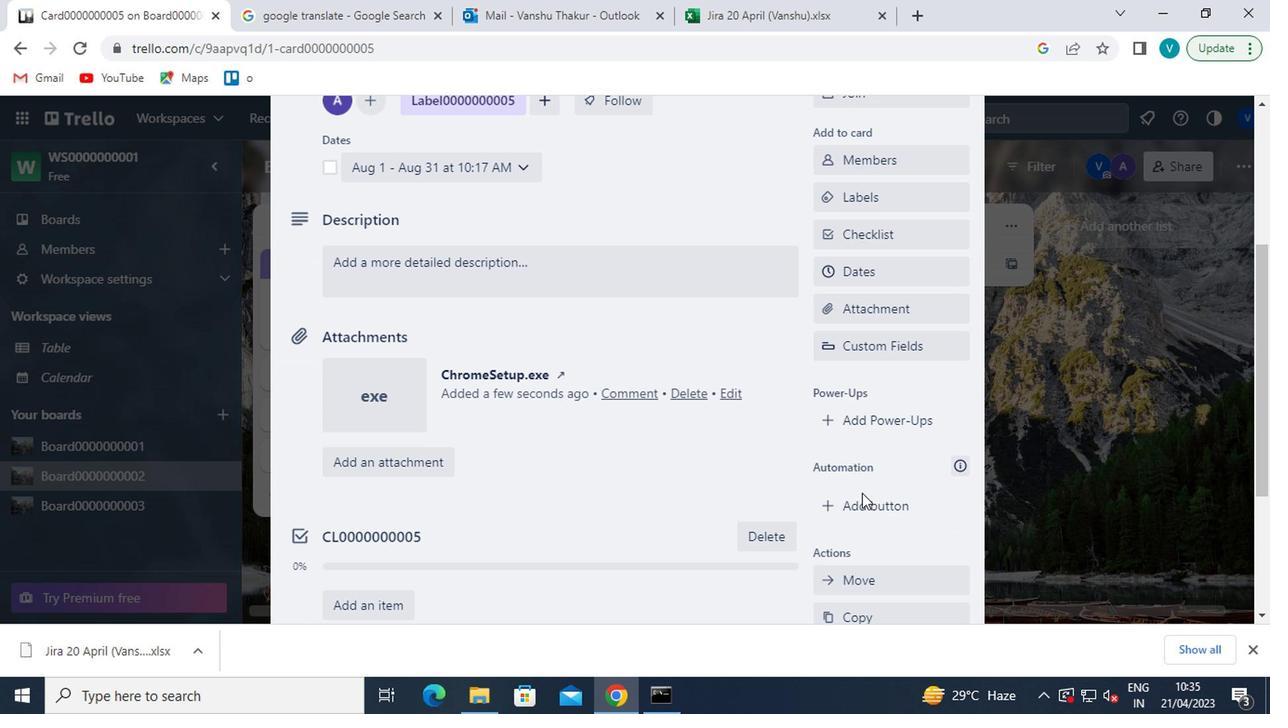 
Action: Mouse pressed left at (859, 502)
Screenshot: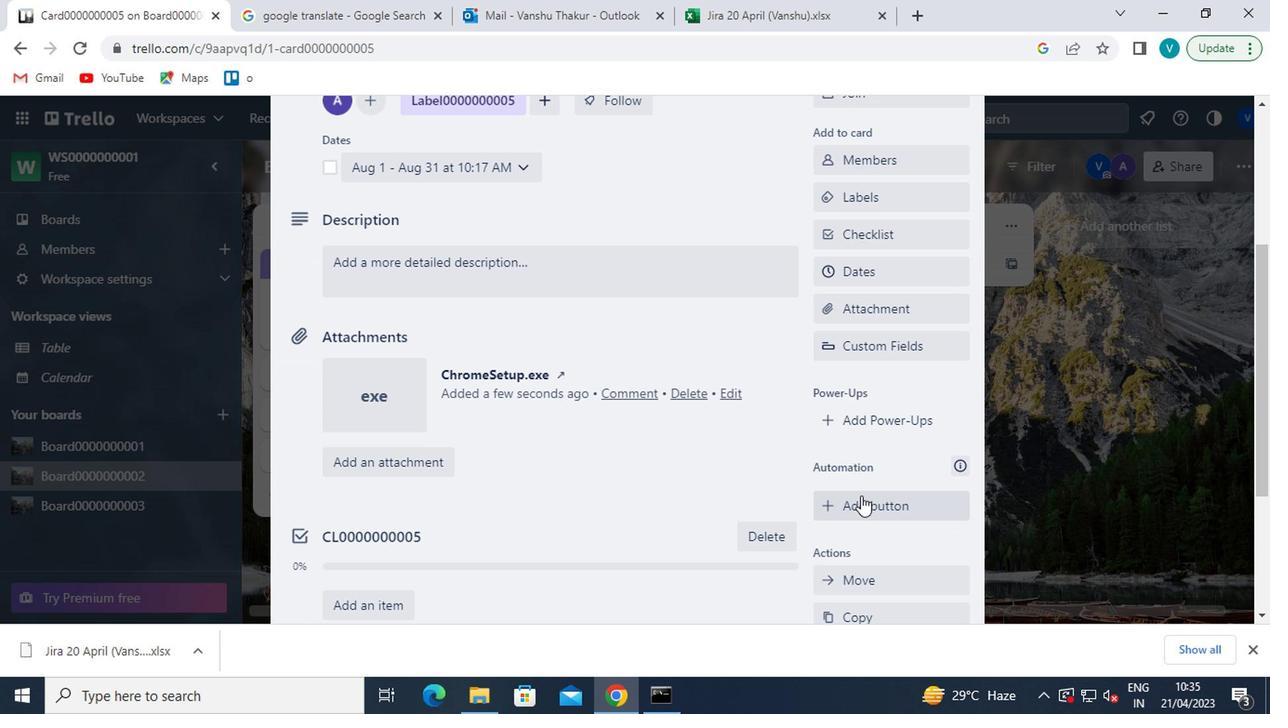 
Action: Mouse moved to (911, 250)
Screenshot: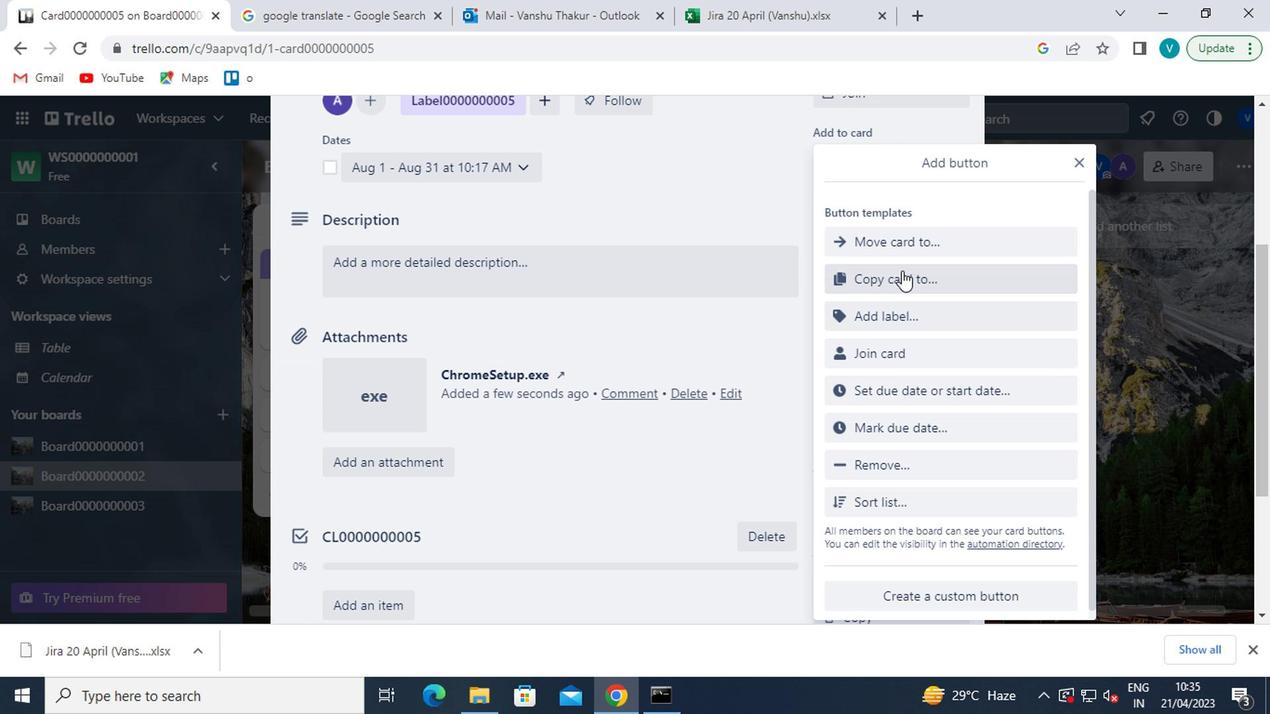 
Action: Mouse pressed left at (911, 250)
Screenshot: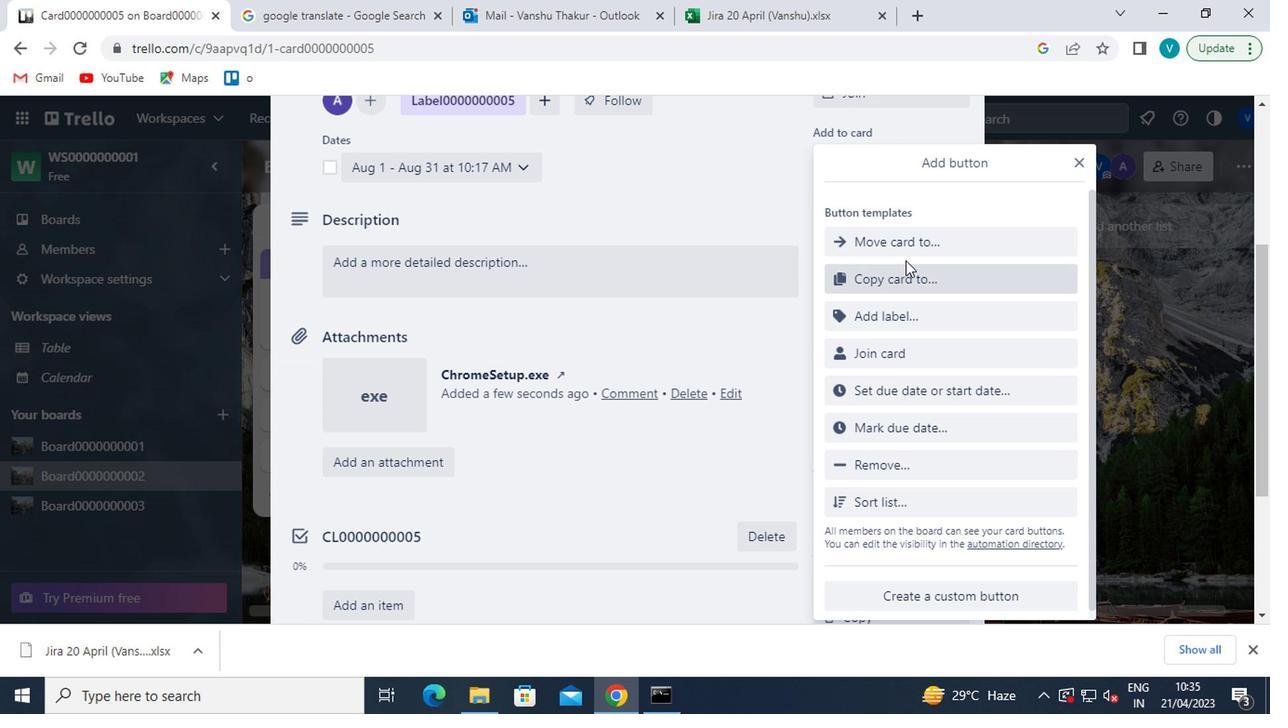 
Action: Mouse moved to (915, 242)
Screenshot: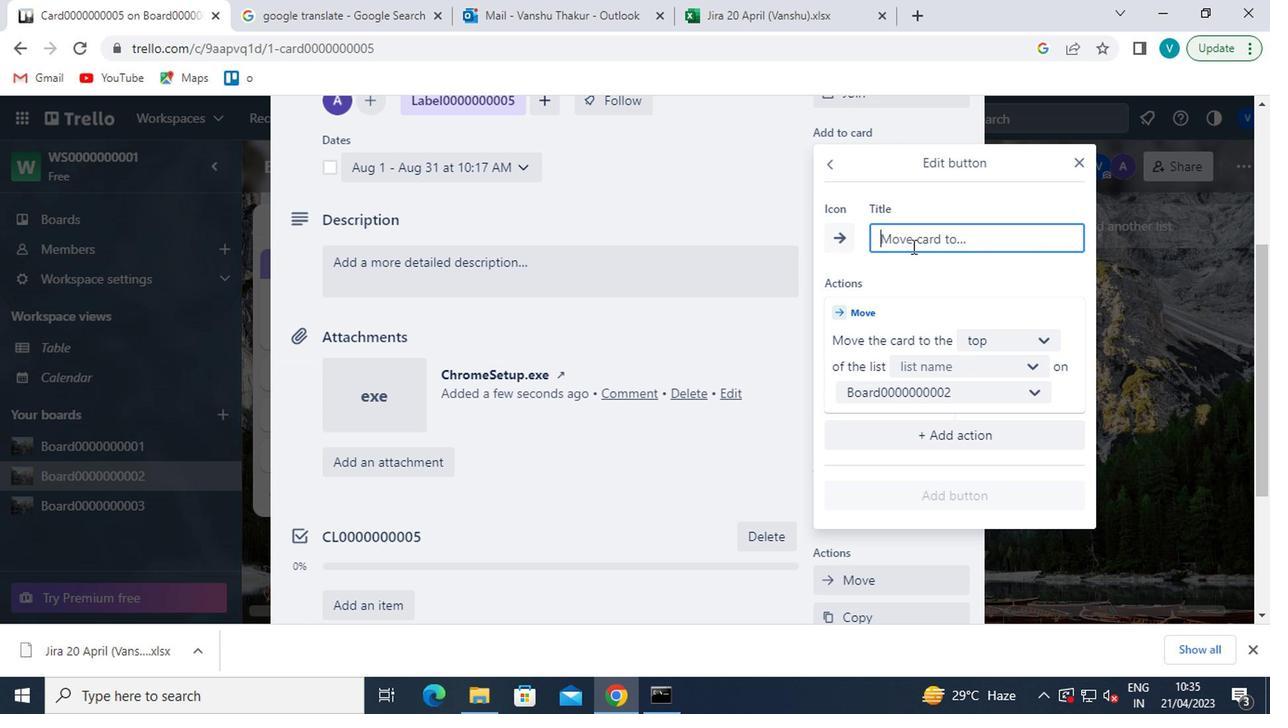 
Action: Mouse pressed left at (915, 242)
Screenshot: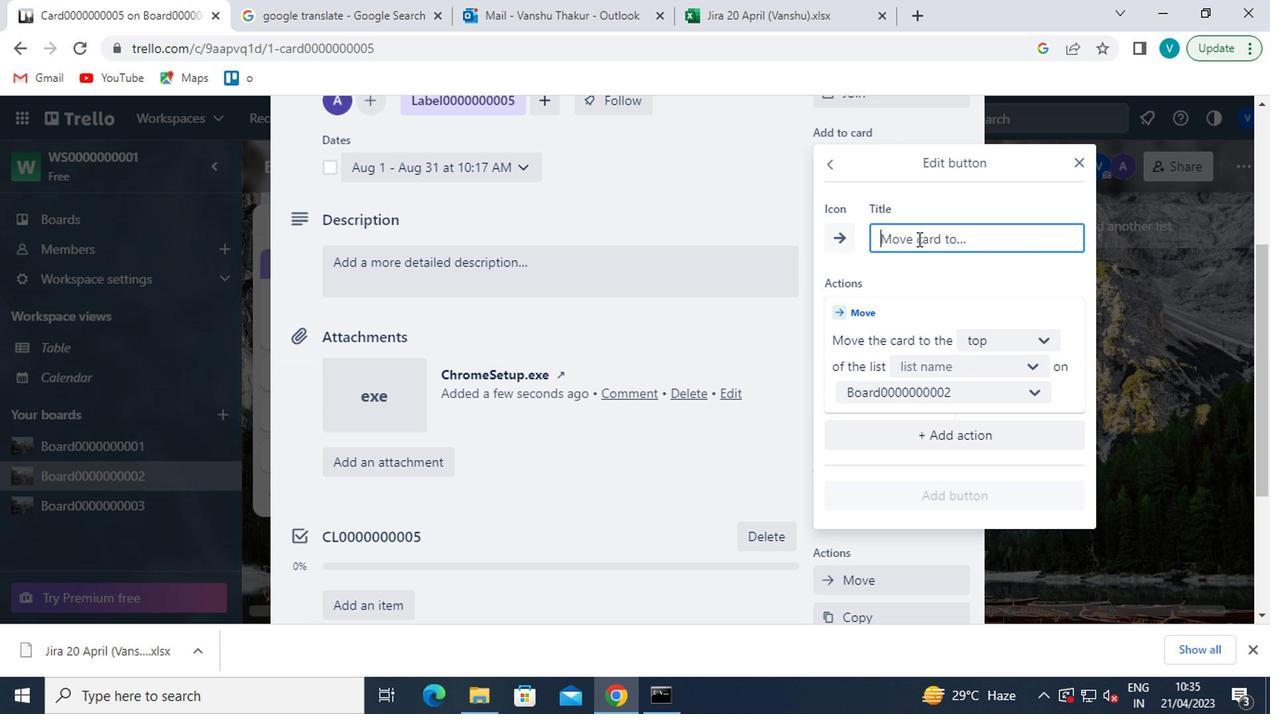 
Action: Key pressed <Key.shift>BUTTON0000000005
Screenshot: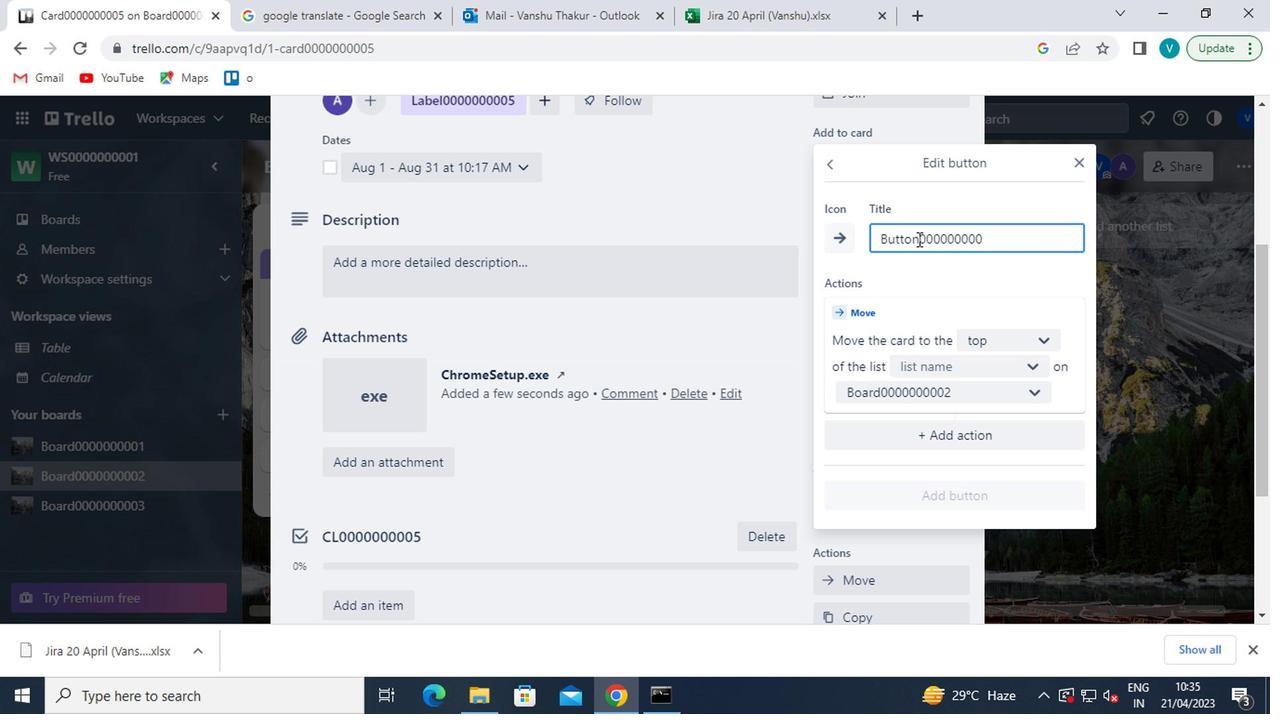 
Action: Mouse moved to (1003, 342)
Screenshot: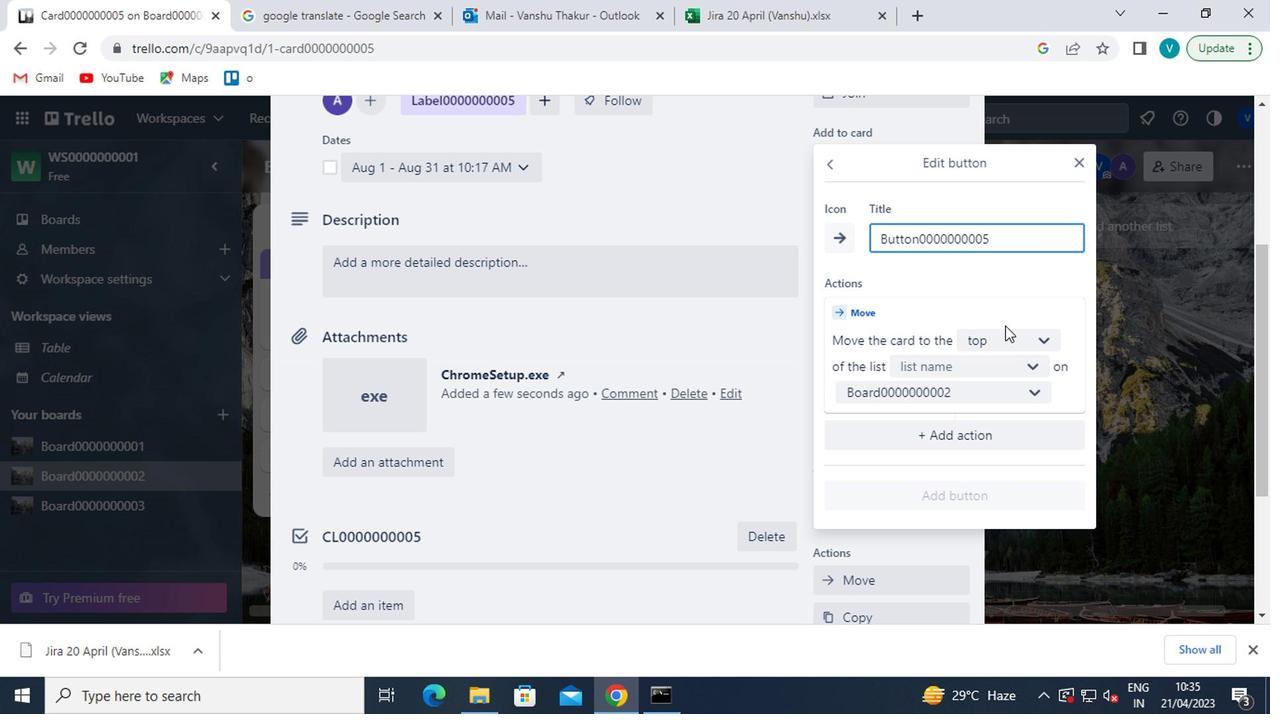 
Action: Mouse pressed left at (1003, 342)
Screenshot: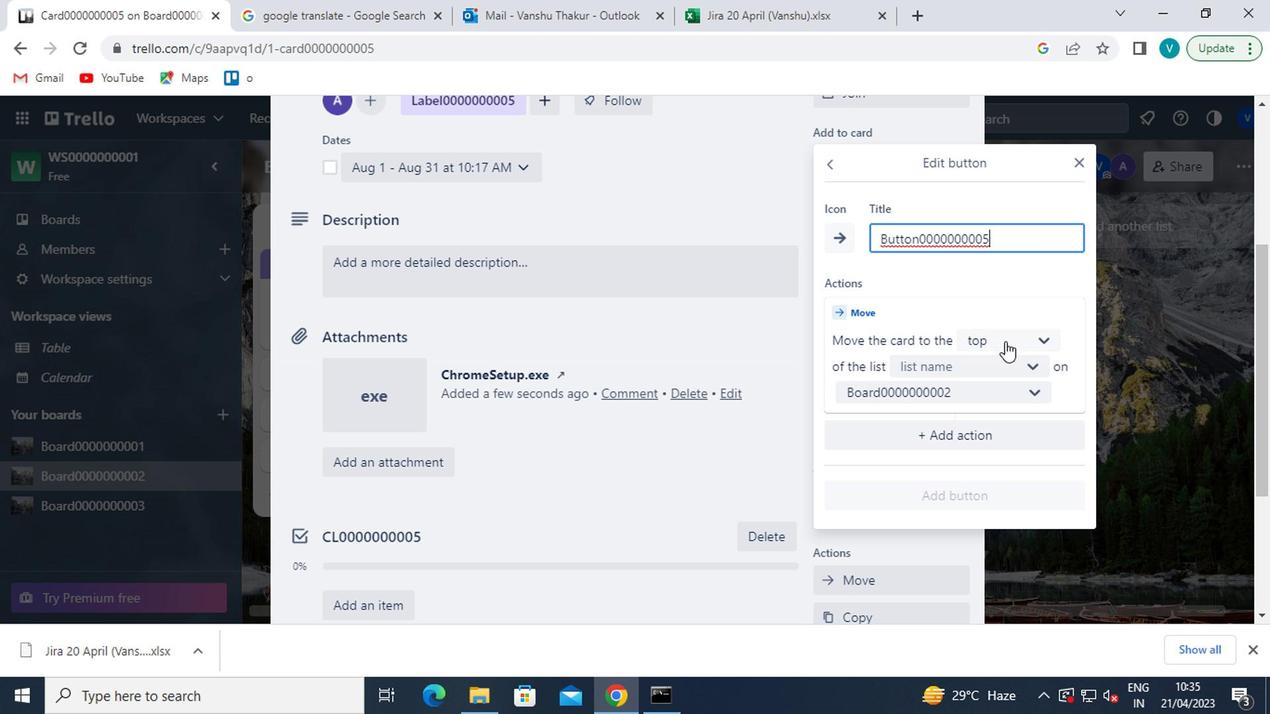 
Action: Mouse moved to (999, 375)
Screenshot: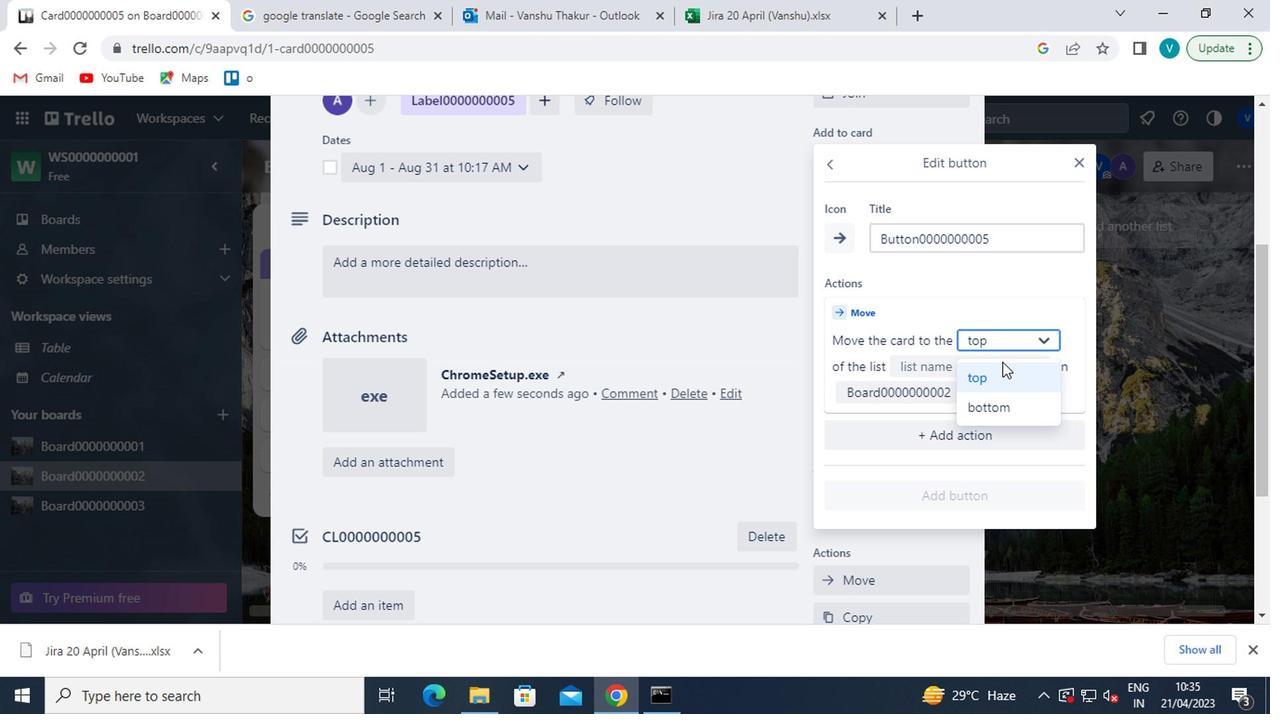 
Action: Mouse pressed left at (999, 375)
Screenshot: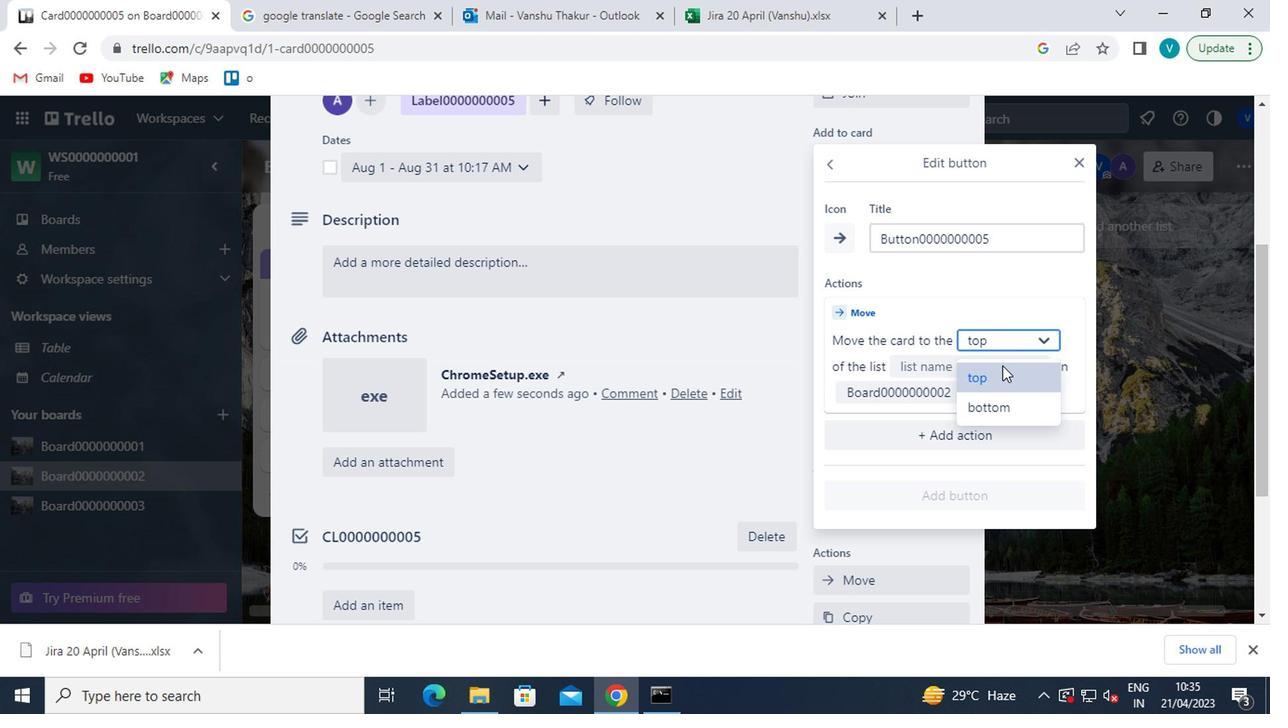 
Action: Mouse pressed left at (999, 375)
Screenshot: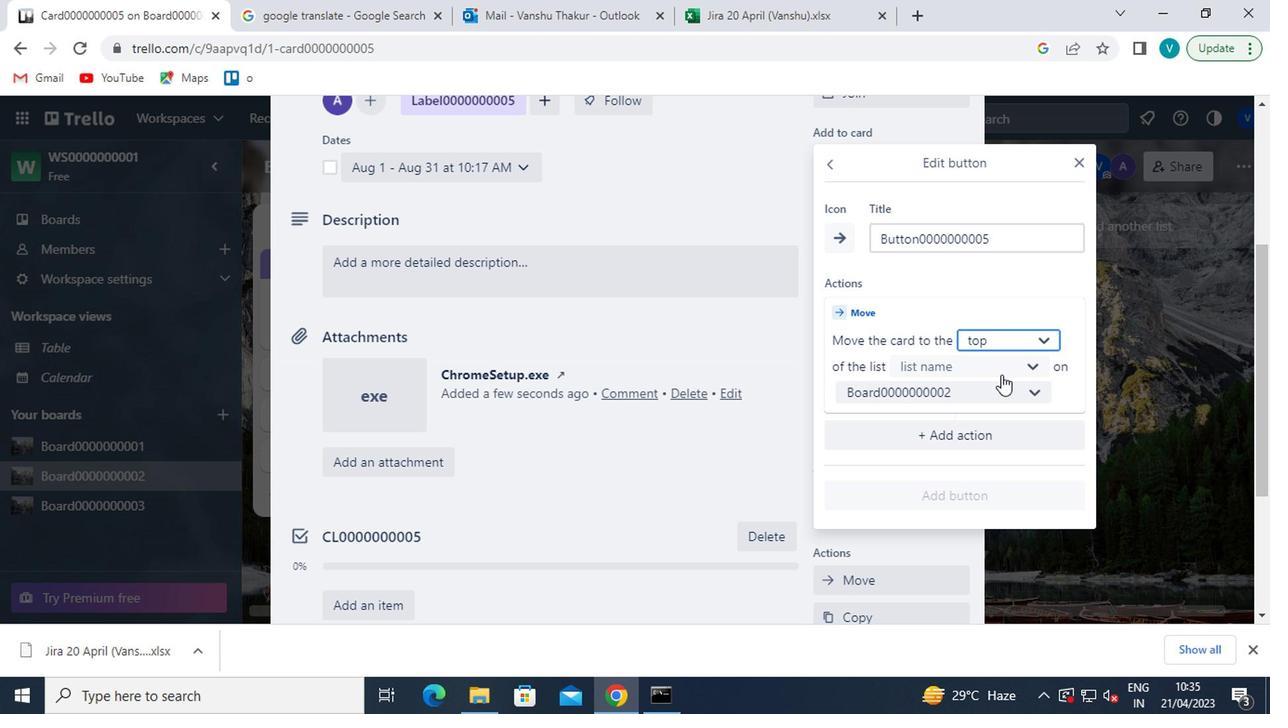
Action: Mouse moved to (986, 411)
Screenshot: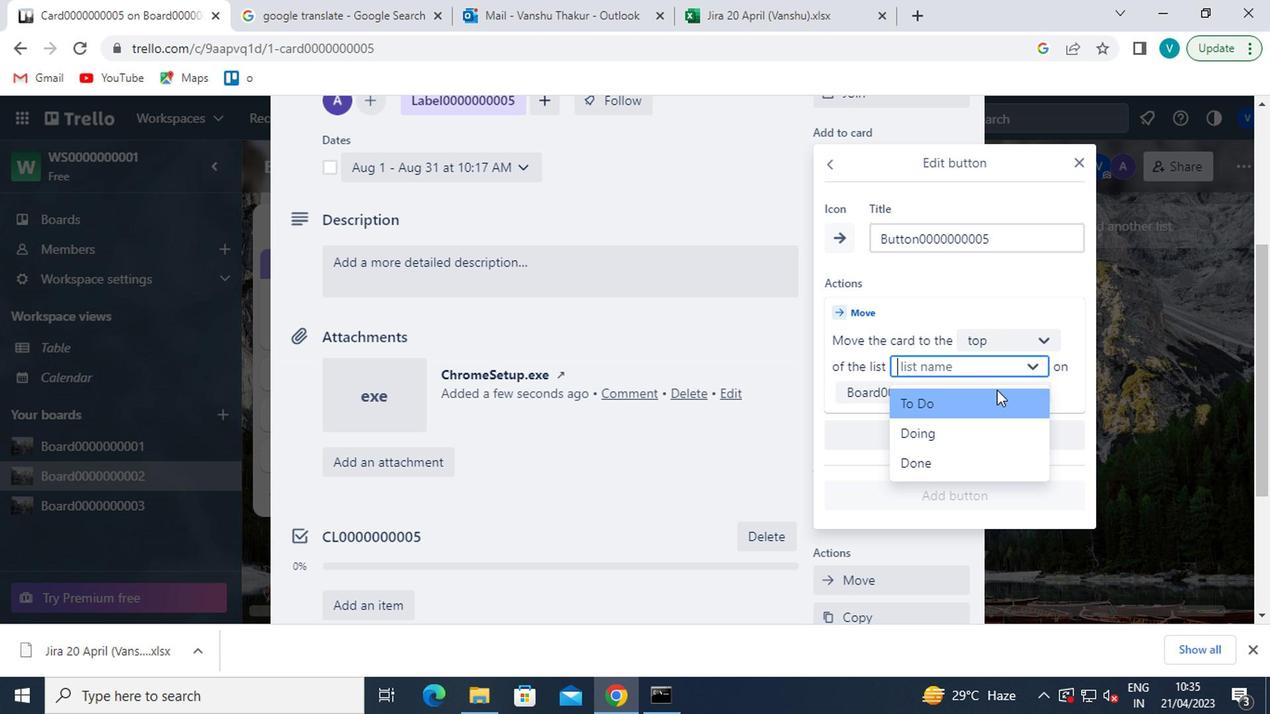 
Action: Mouse pressed left at (986, 411)
Screenshot: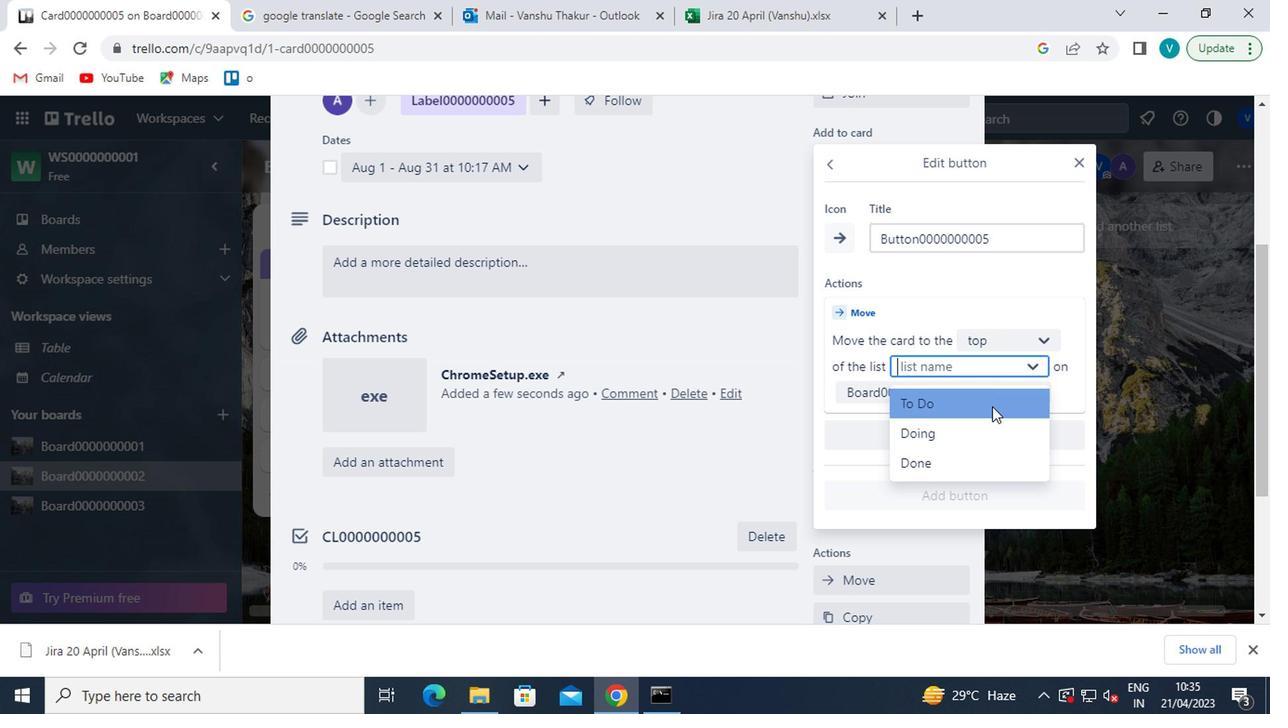 
Action: Mouse moved to (960, 490)
Screenshot: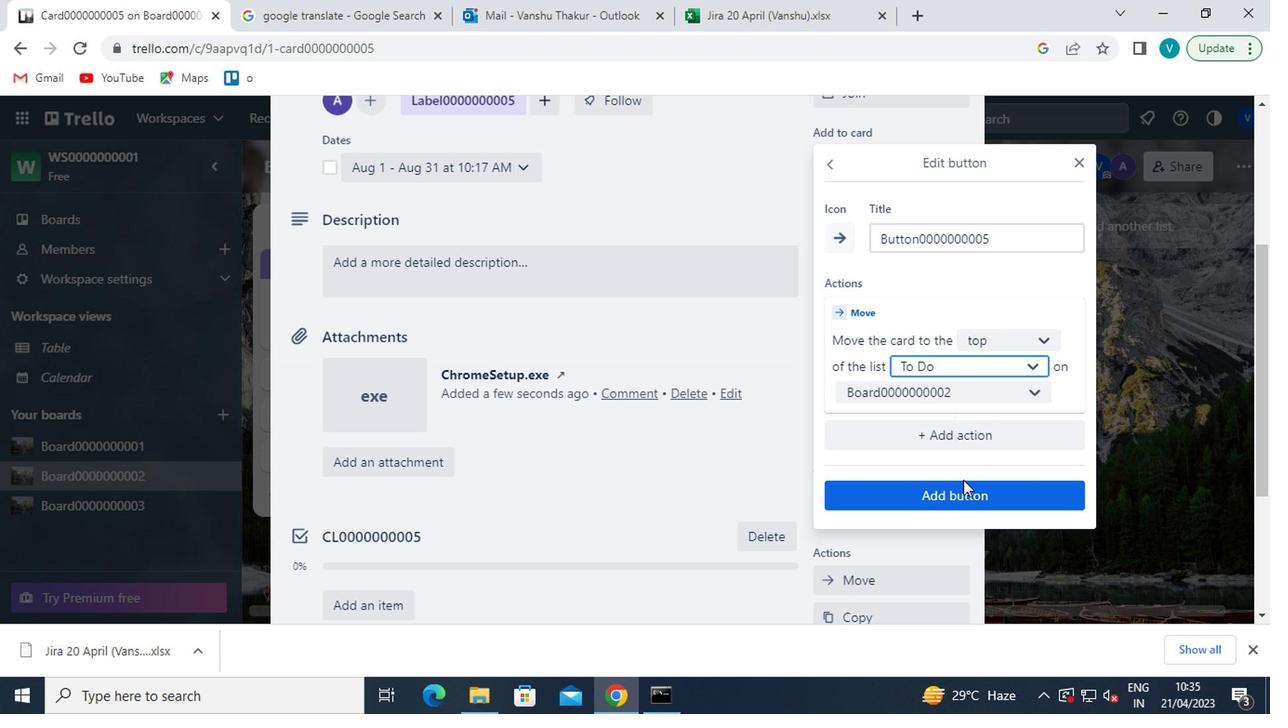 
Action: Mouse pressed left at (960, 490)
Screenshot: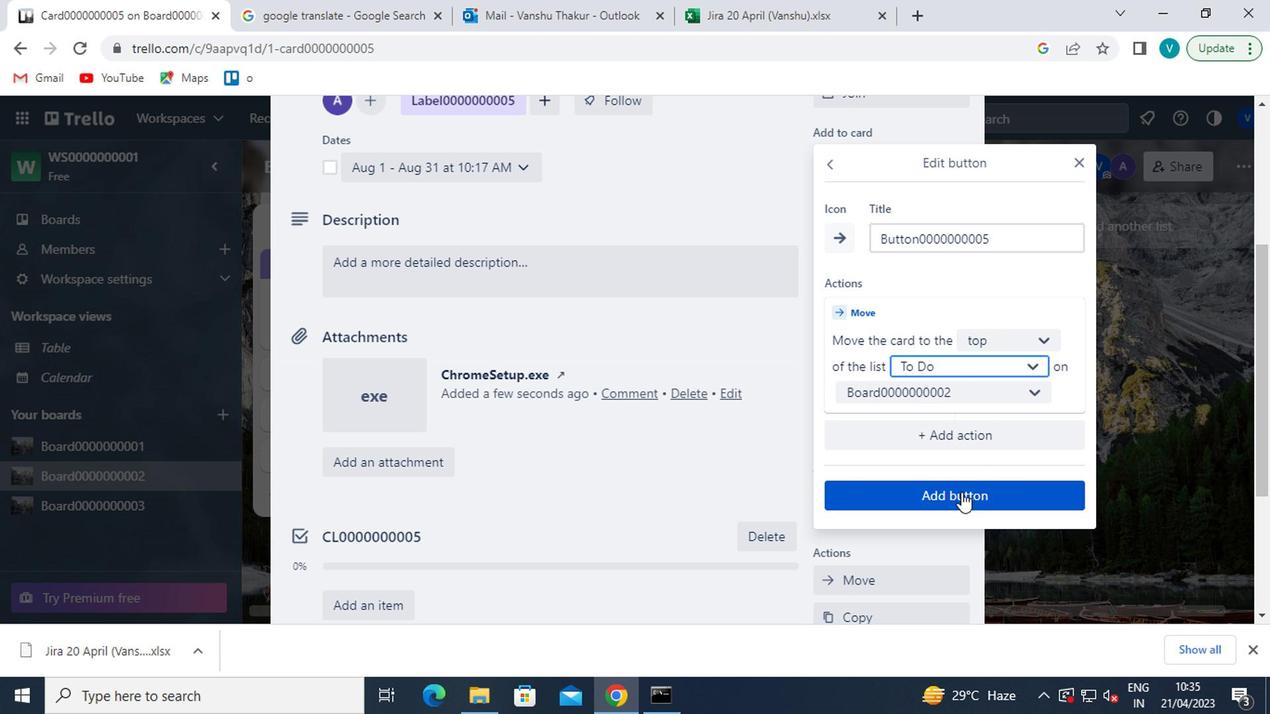 
Action: Mouse moved to (576, 279)
Screenshot: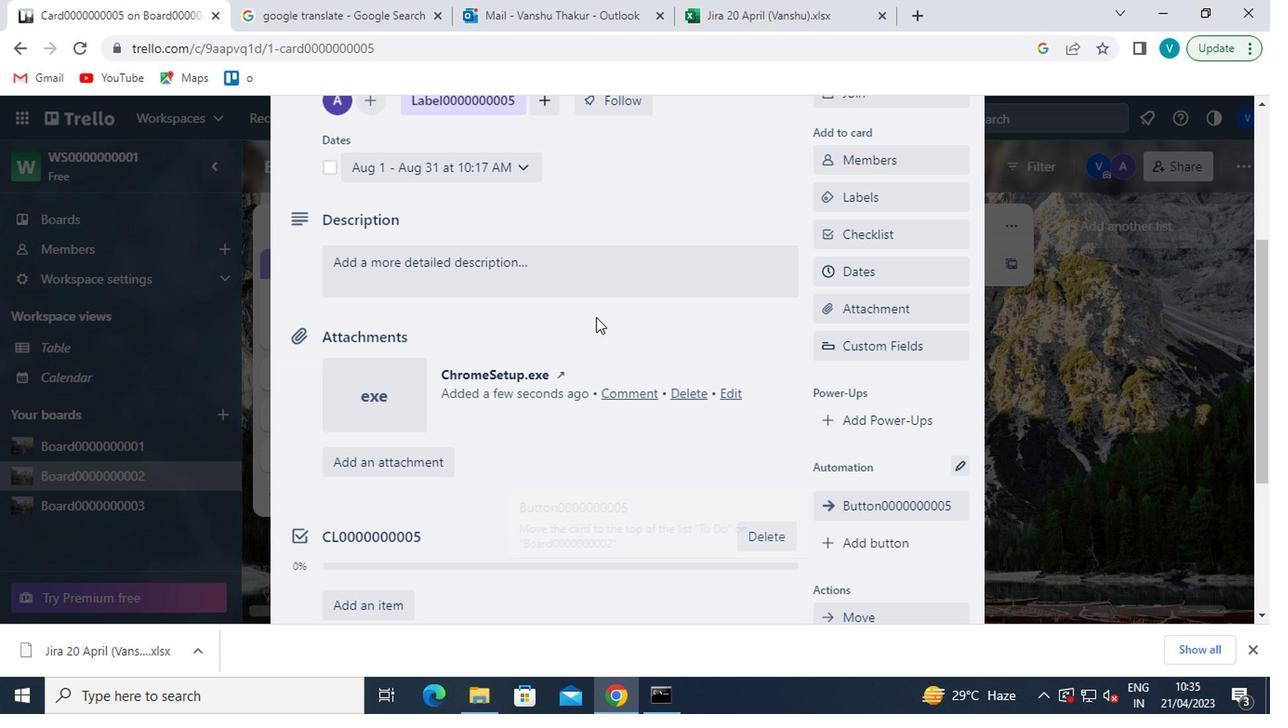 
Action: Mouse pressed left at (576, 279)
Screenshot: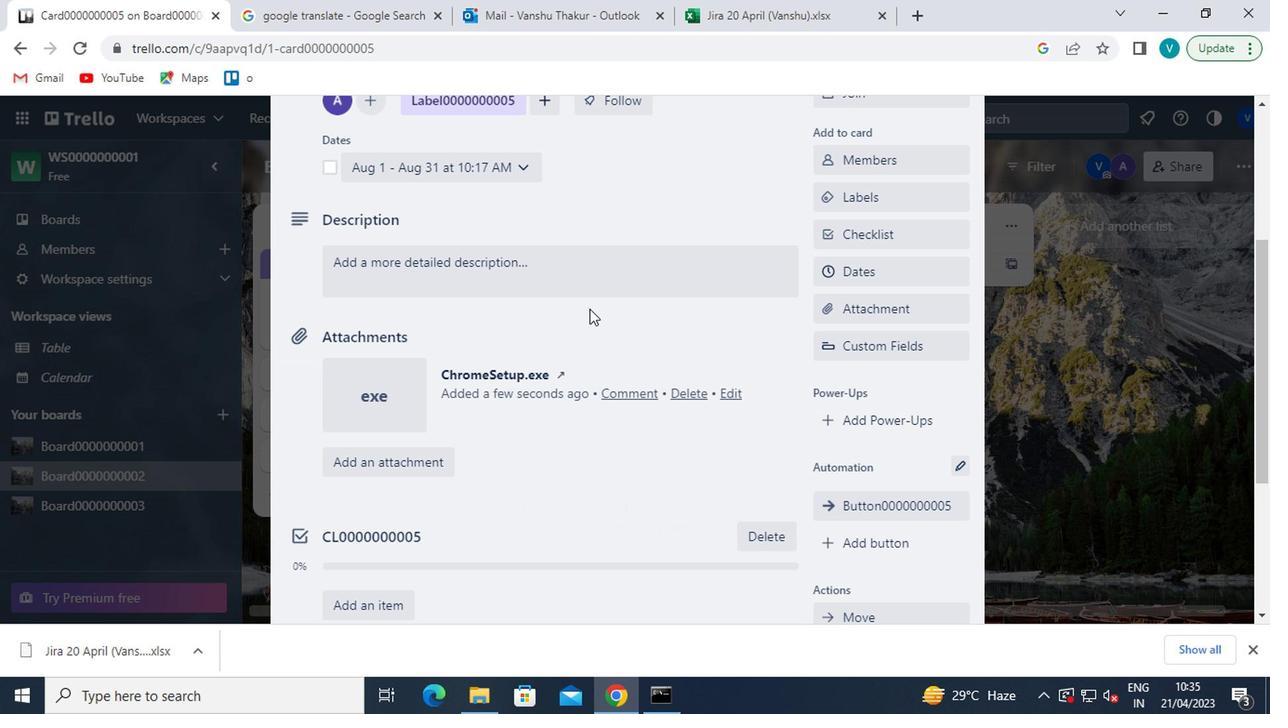 
Action: Key pressed <Key.shift>DS0000000005
Screenshot: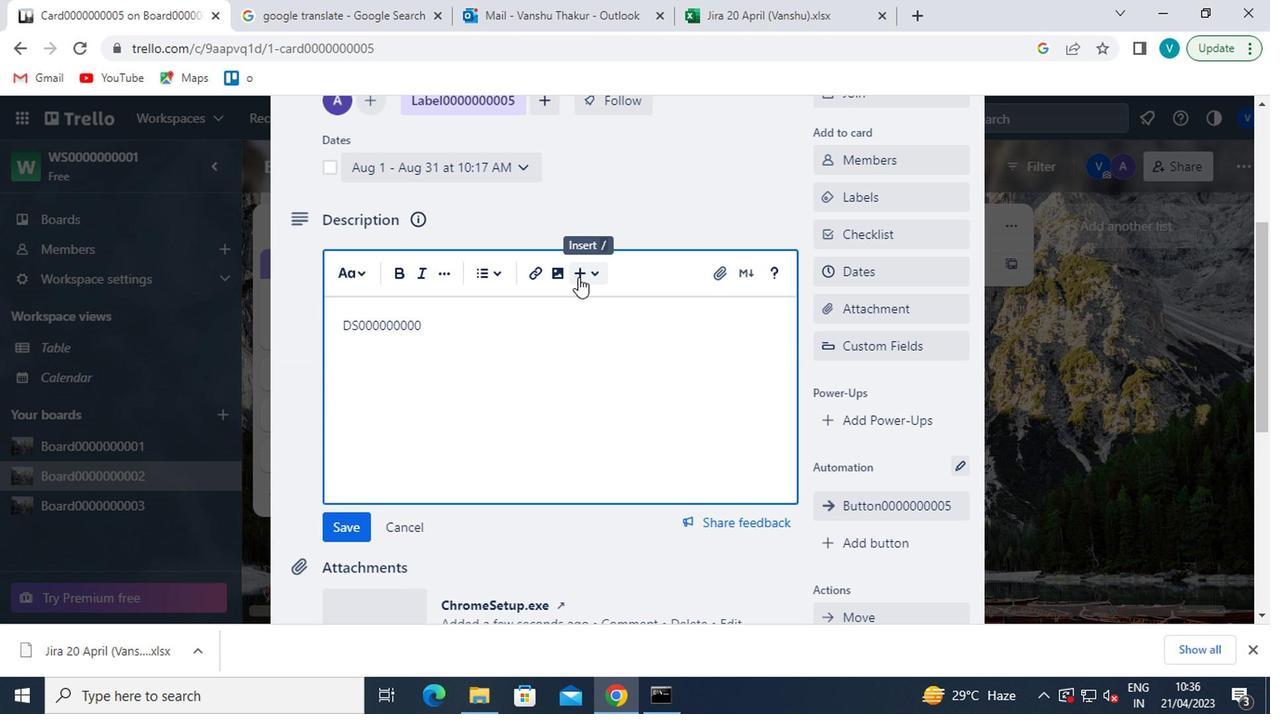 
Action: Mouse moved to (354, 520)
Screenshot: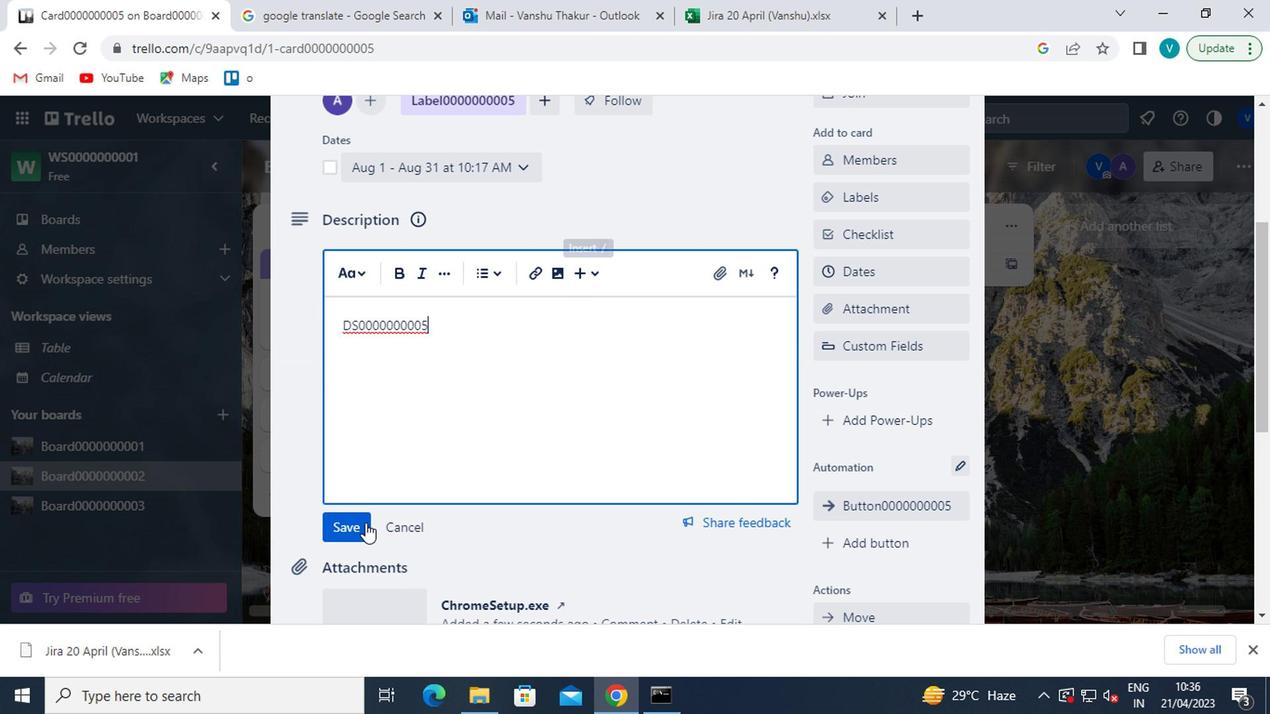 
Action: Mouse pressed left at (354, 520)
Screenshot: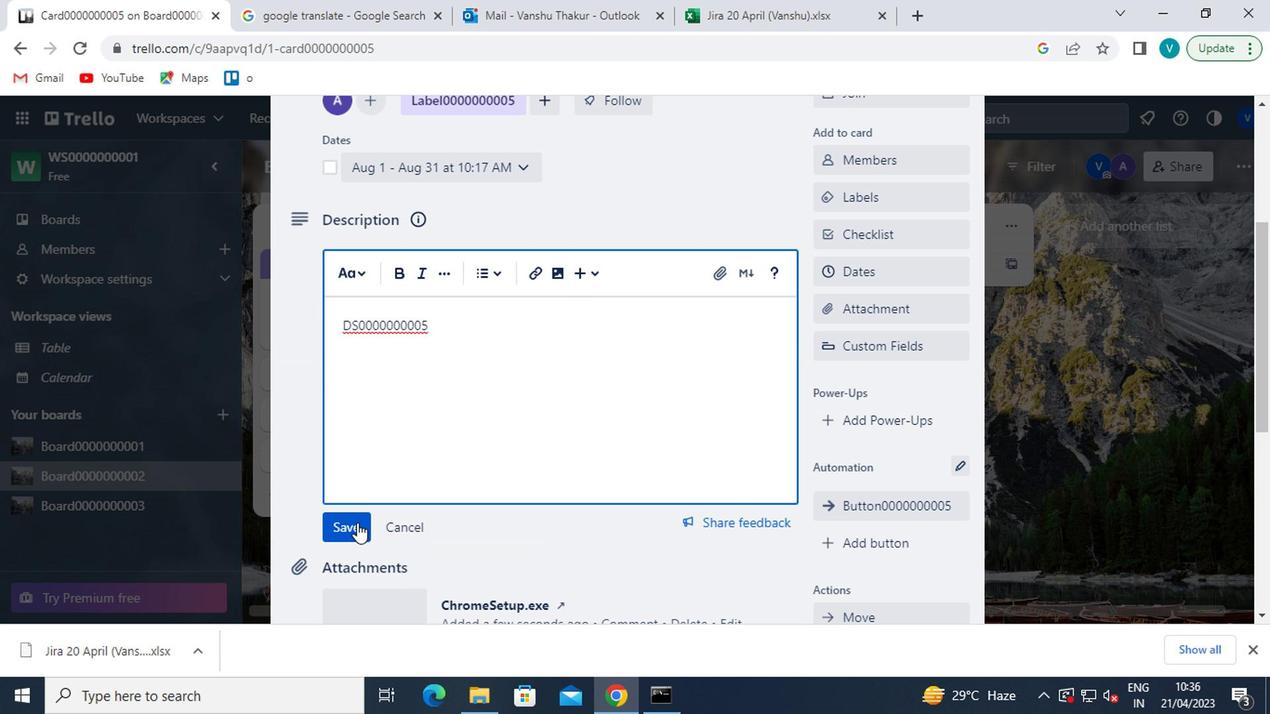
Action: Mouse scrolled (354, 520) with delta (0, 0)
Screenshot: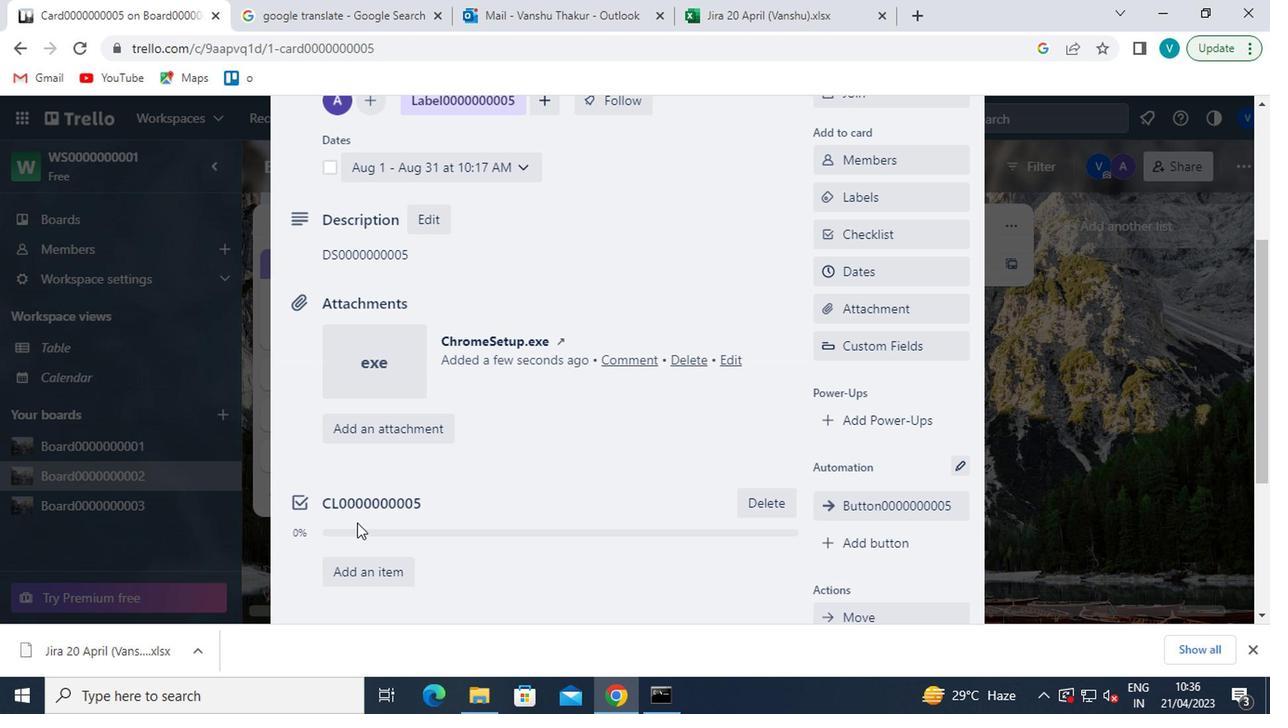 
Action: Mouse scrolled (354, 520) with delta (0, 0)
Screenshot: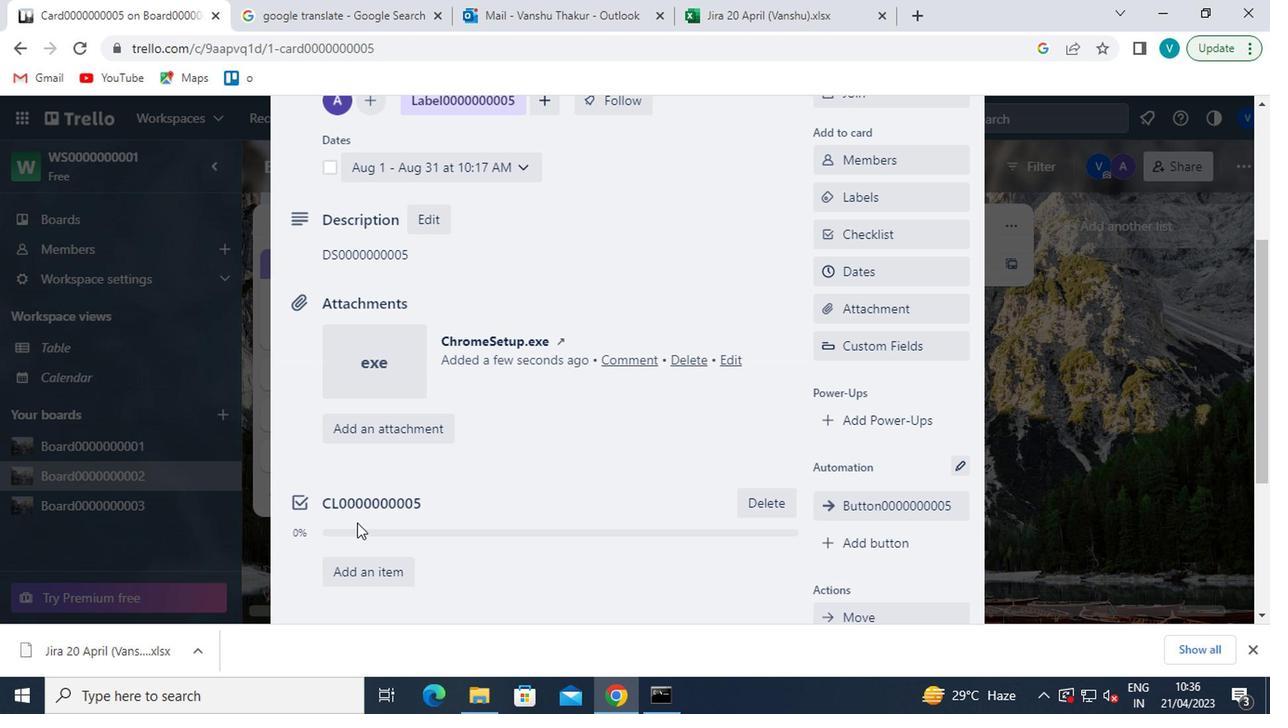 
Action: Mouse moved to (360, 514)
Screenshot: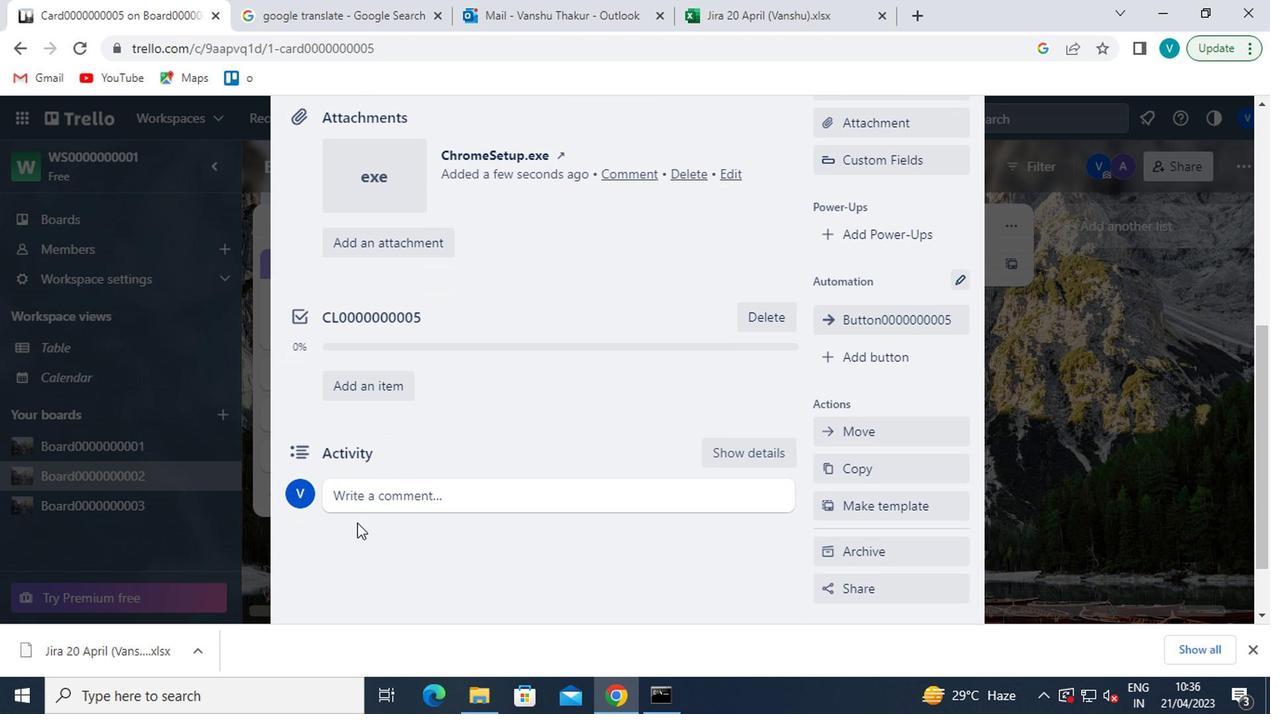 
Action: Mouse pressed left at (360, 514)
Screenshot: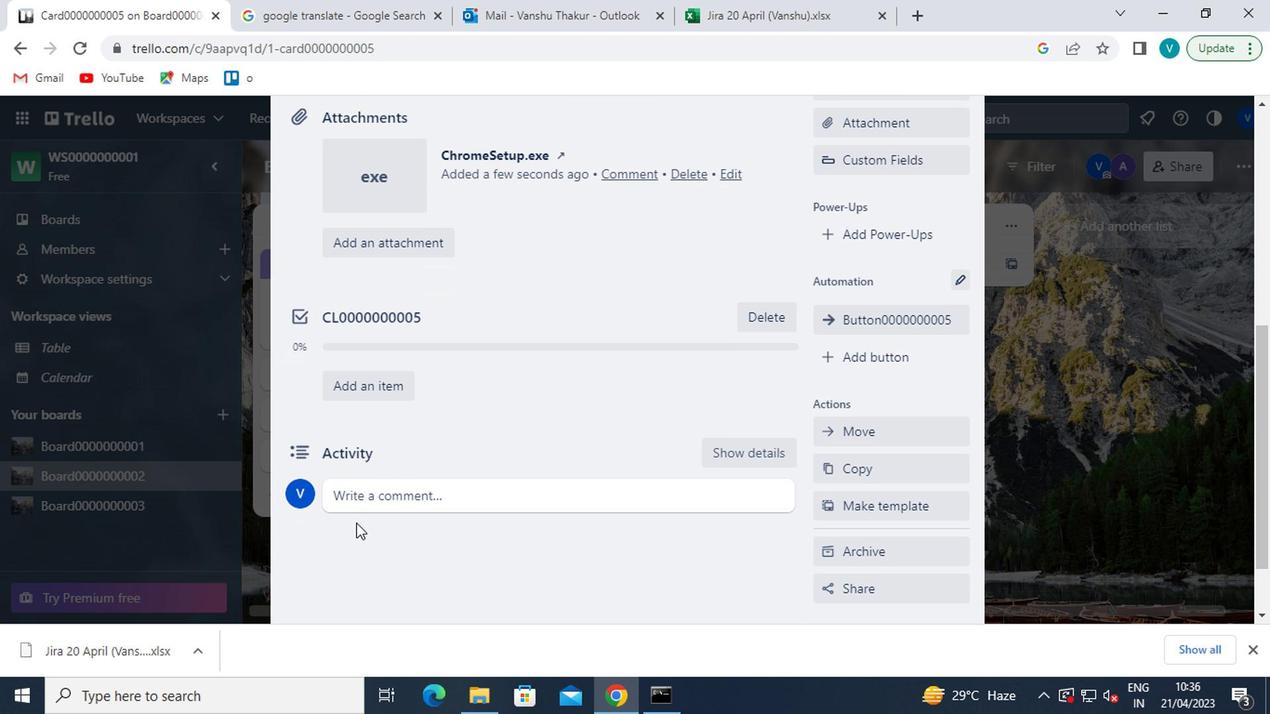 
Action: Mouse moved to (373, 498)
Screenshot: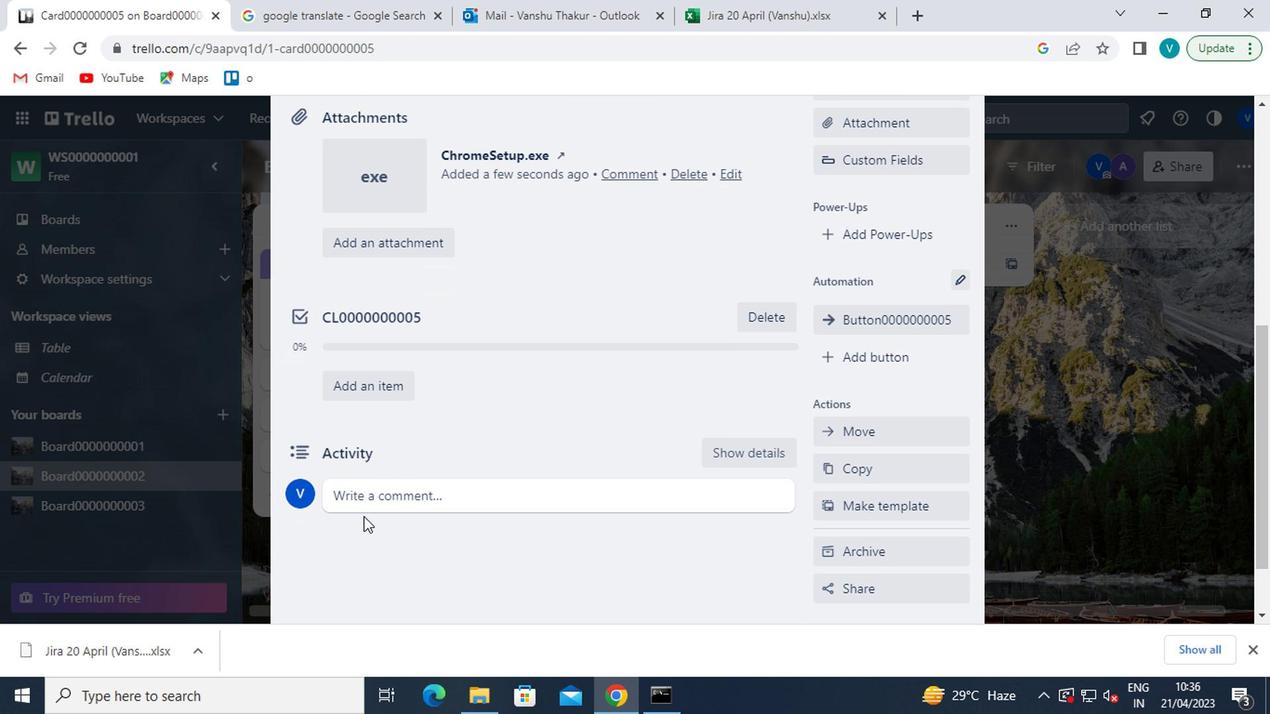 
Action: Mouse pressed left at (373, 498)
Screenshot: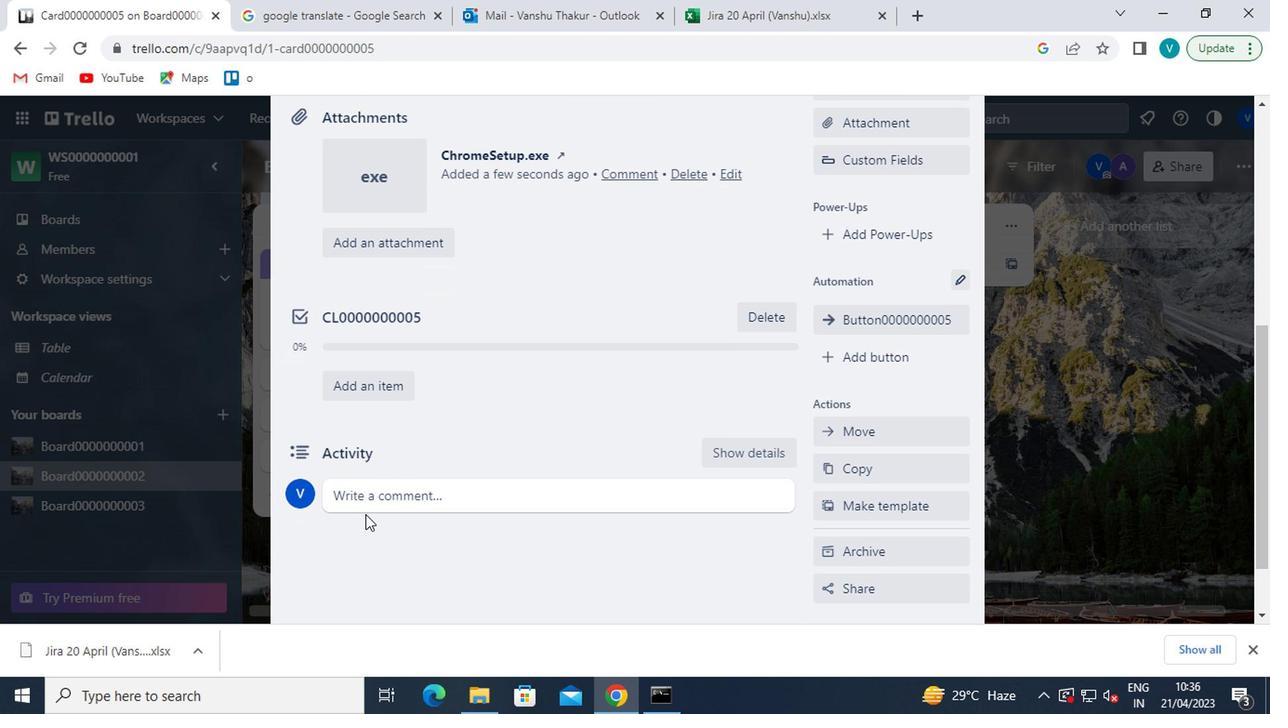 
Action: Key pressed <Key.shift>CM0000000005
Screenshot: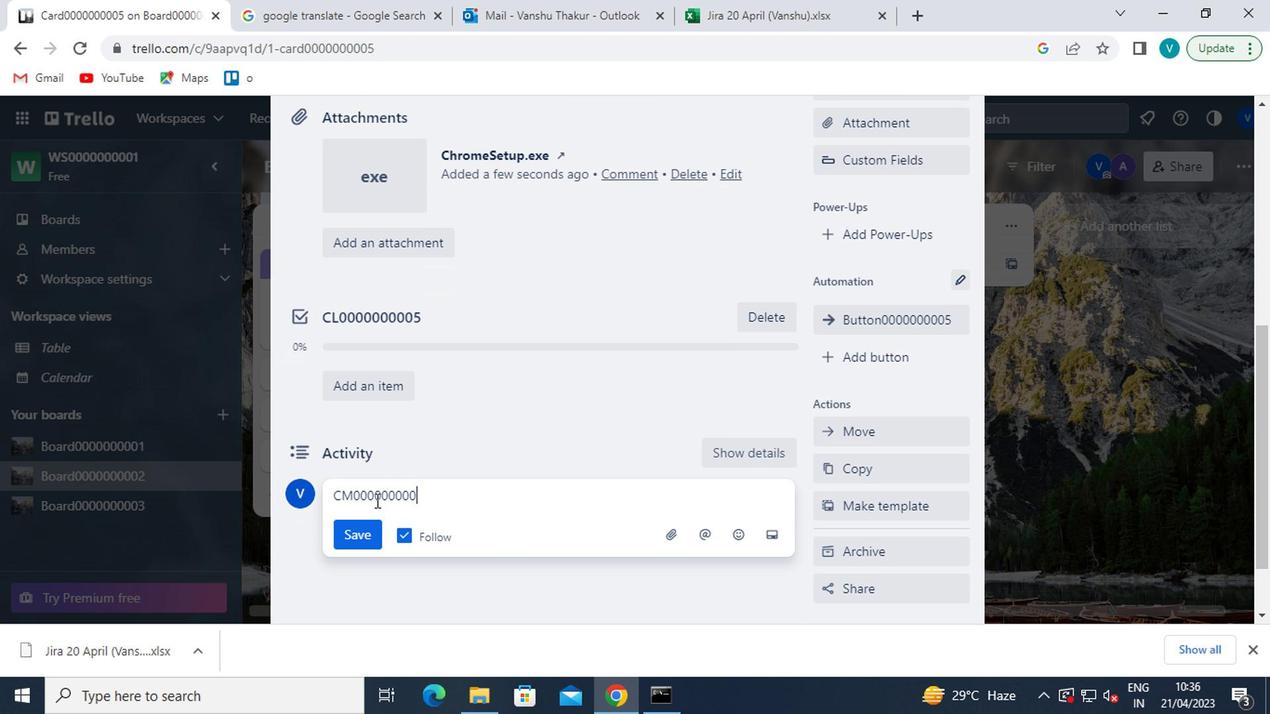 
Action: Mouse moved to (352, 532)
Screenshot: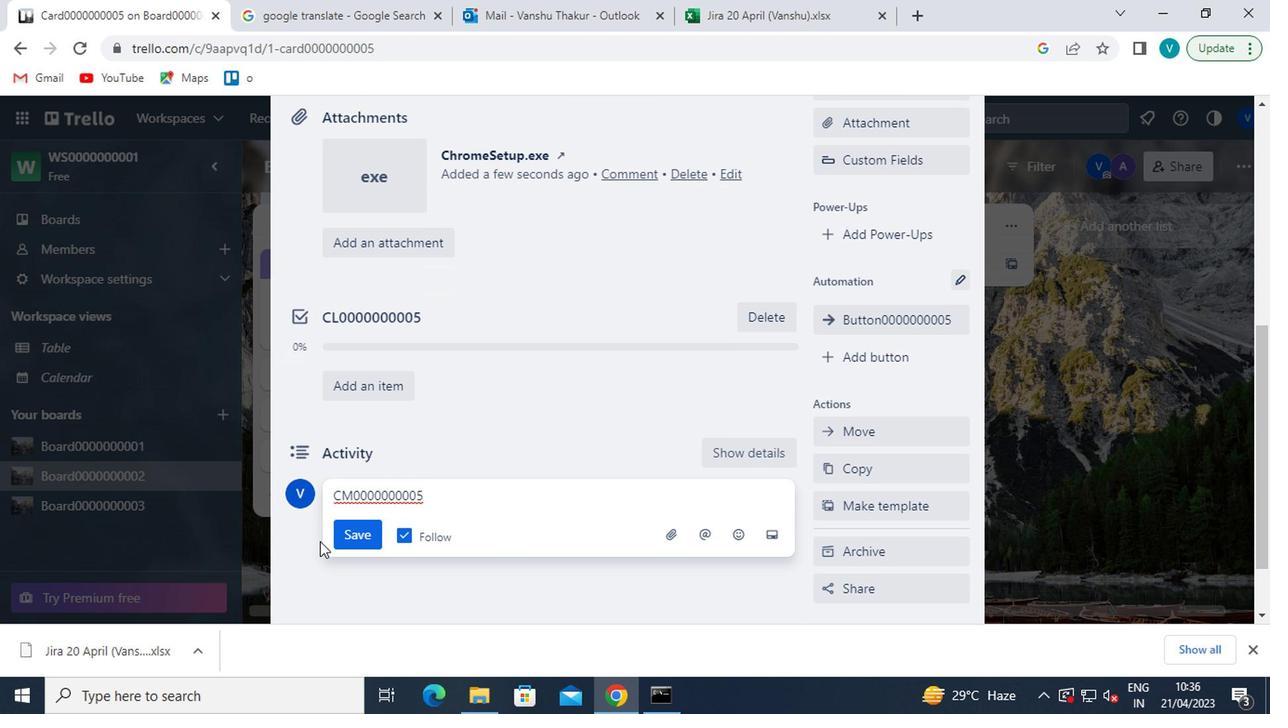 
Action: Mouse pressed left at (352, 532)
Screenshot: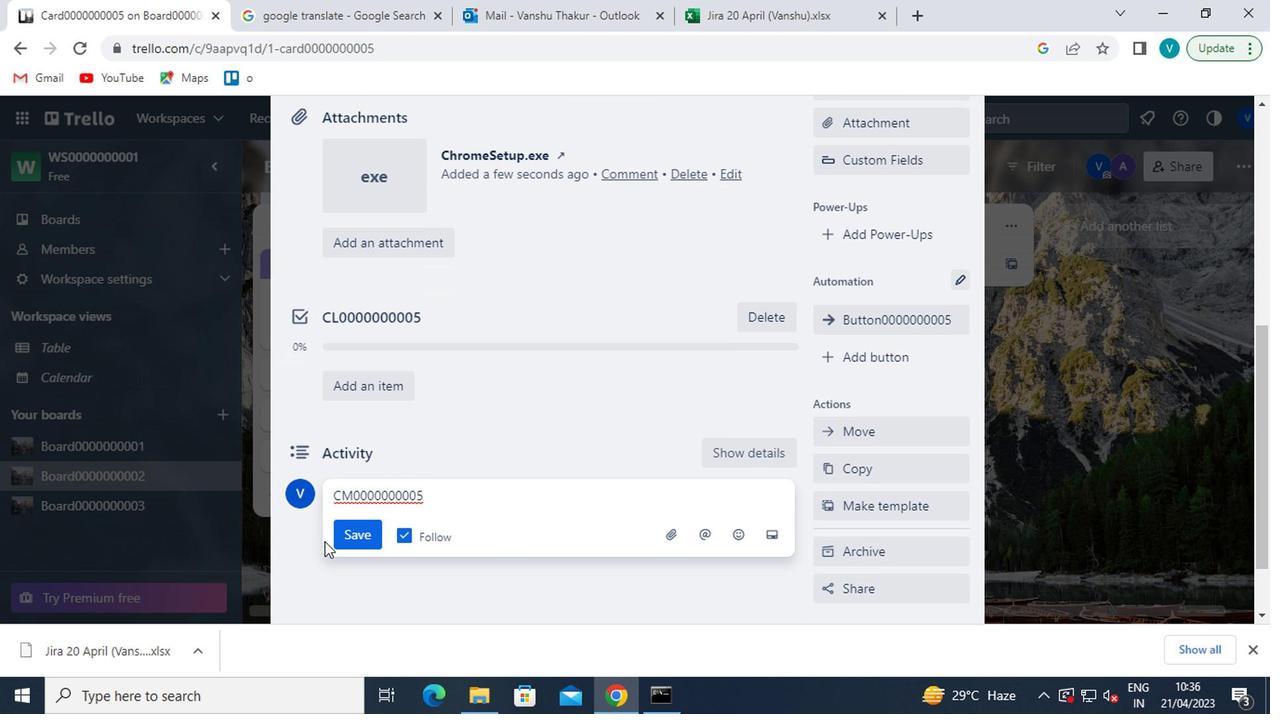 
